 Task: In the sheet Budget Analysis ToolFont size of heading  18 Font style of dataoswald 'Font size of data '9 Alignment of headline & dataAlign center.   Fill color in heading, Red Font color of dataIn the sheet   Apex Sales templetes   book
Action: Mouse moved to (30, 143)
Screenshot: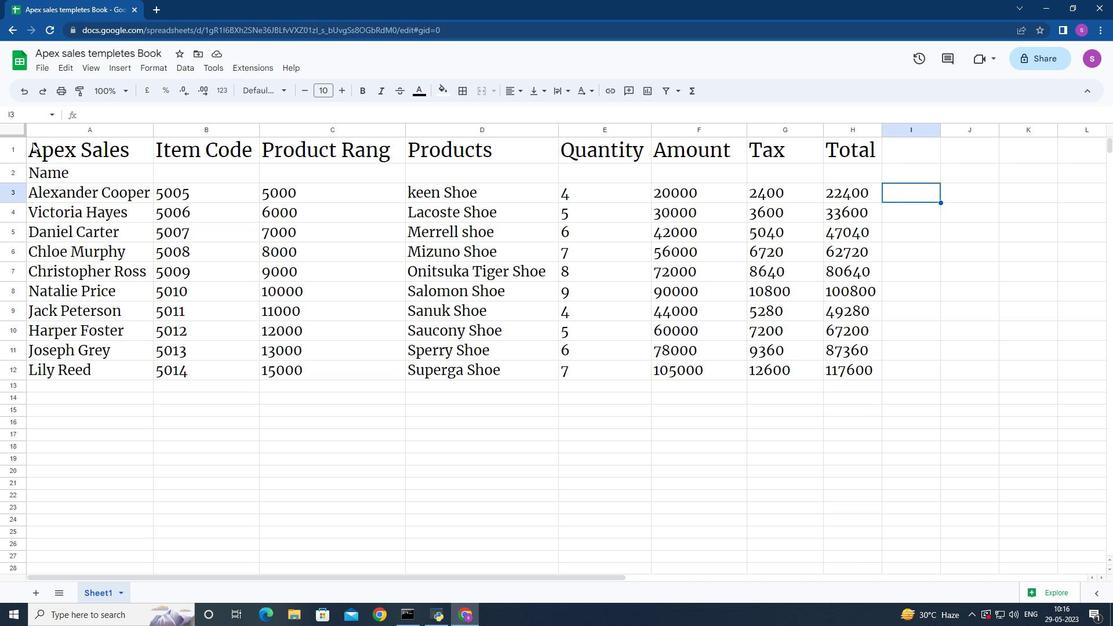 
Action: Mouse pressed left at (30, 143)
Screenshot: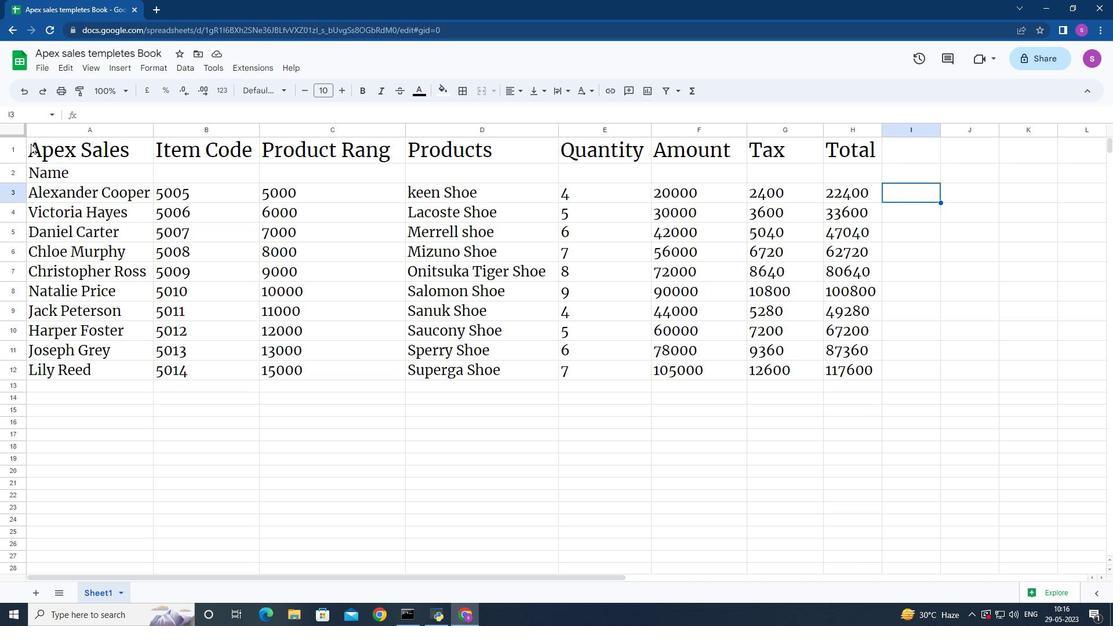 
Action: Mouse moved to (300, 91)
Screenshot: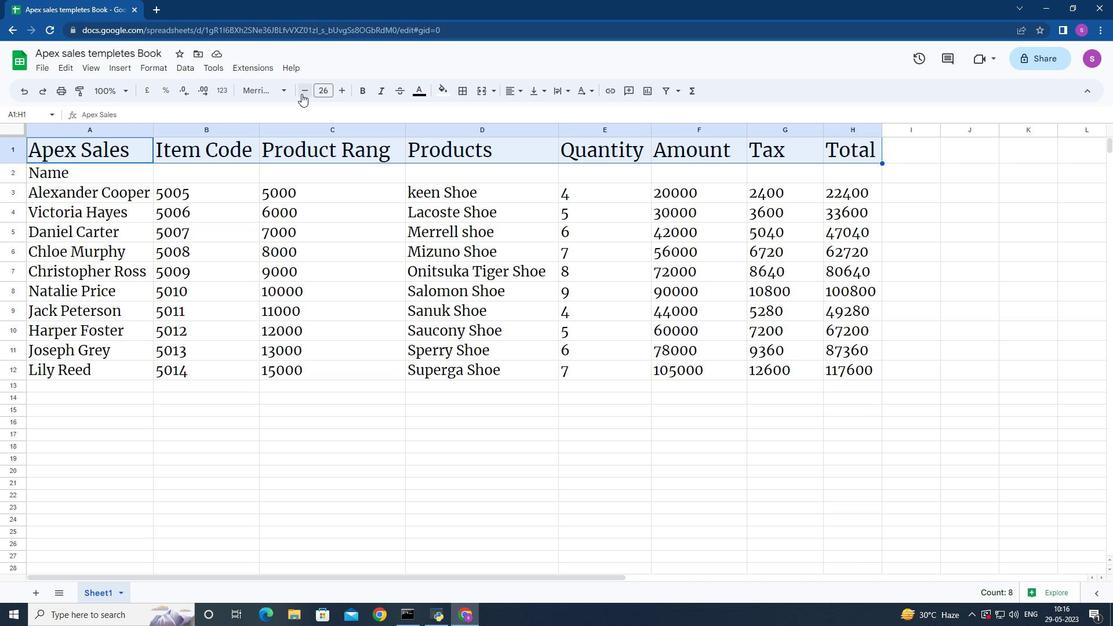 
Action: Mouse pressed left at (300, 91)
Screenshot: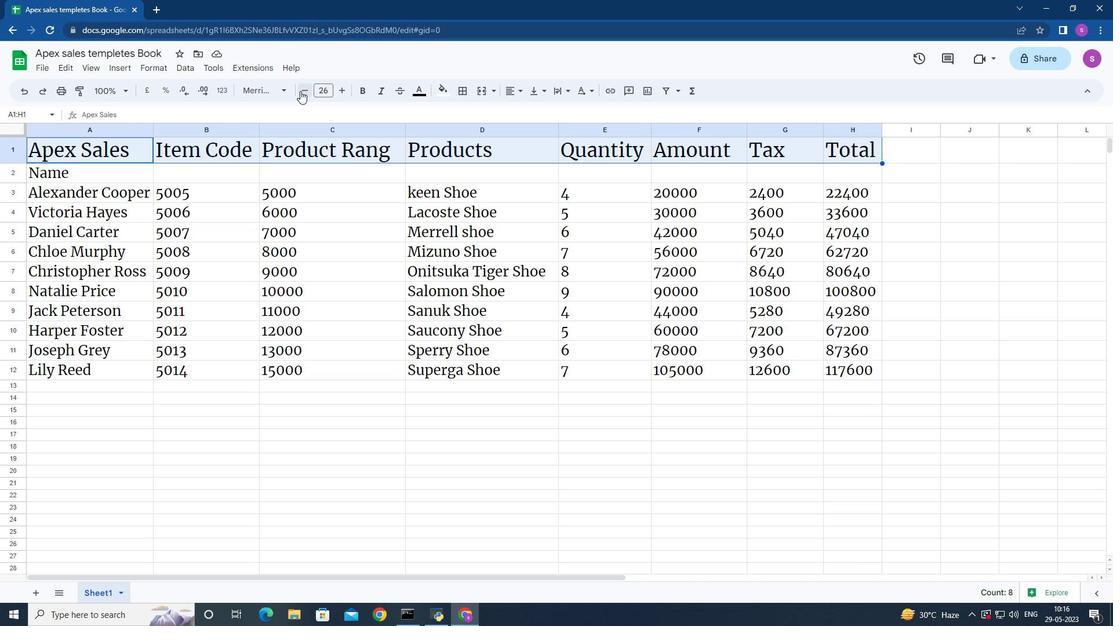 
Action: Mouse pressed left at (300, 91)
Screenshot: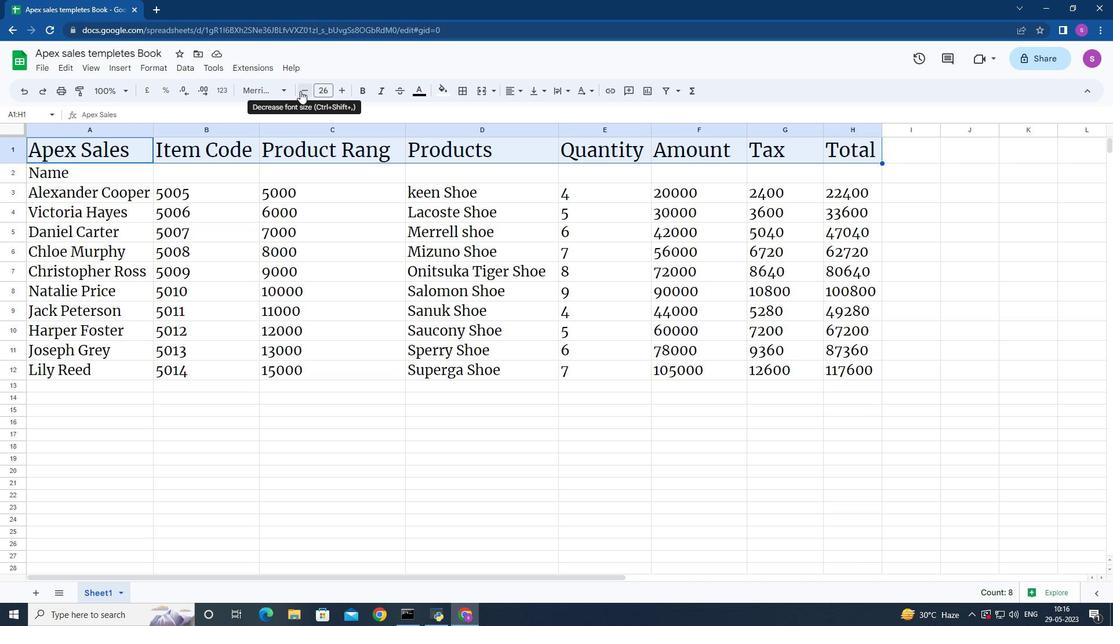 
Action: Mouse moved to (301, 91)
Screenshot: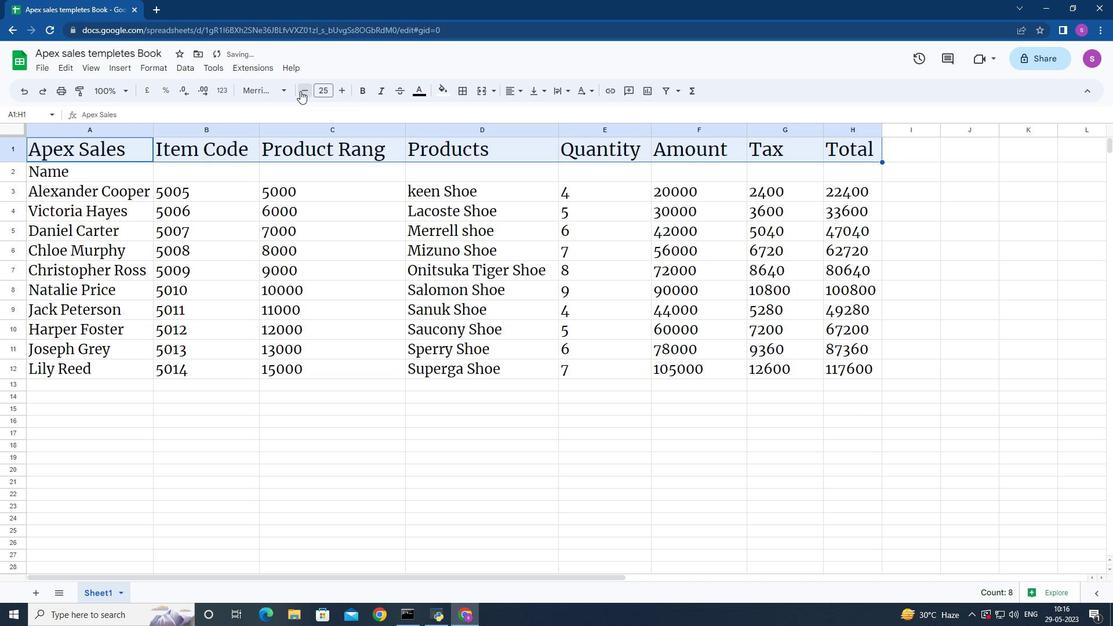 
Action: Mouse pressed left at (301, 91)
Screenshot: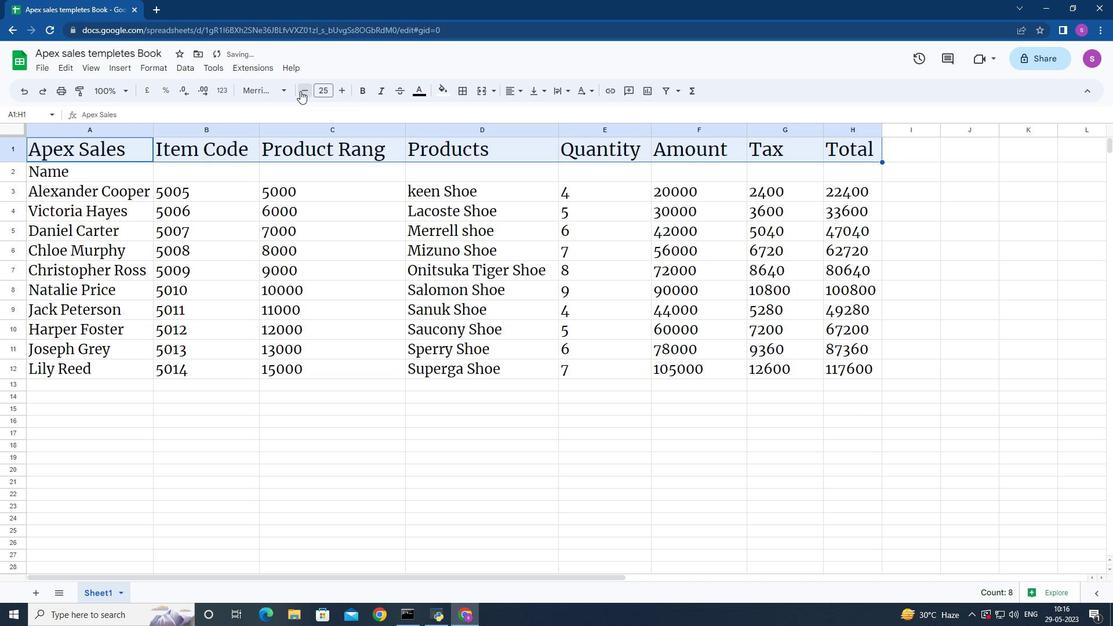 
Action: Mouse pressed left at (301, 91)
Screenshot: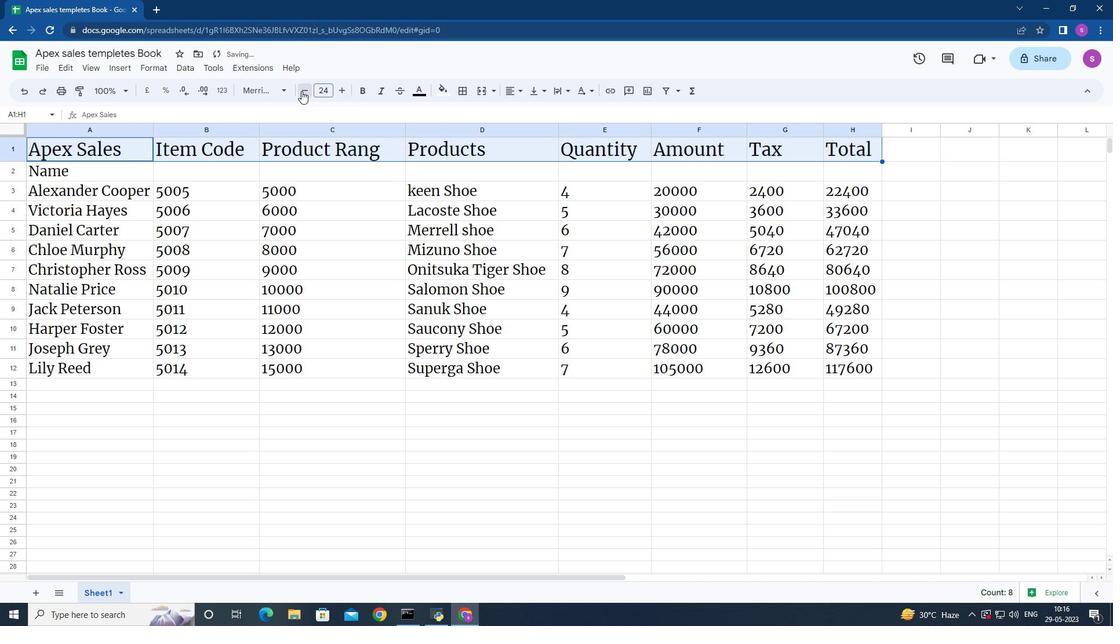 
Action: Mouse pressed left at (301, 91)
Screenshot: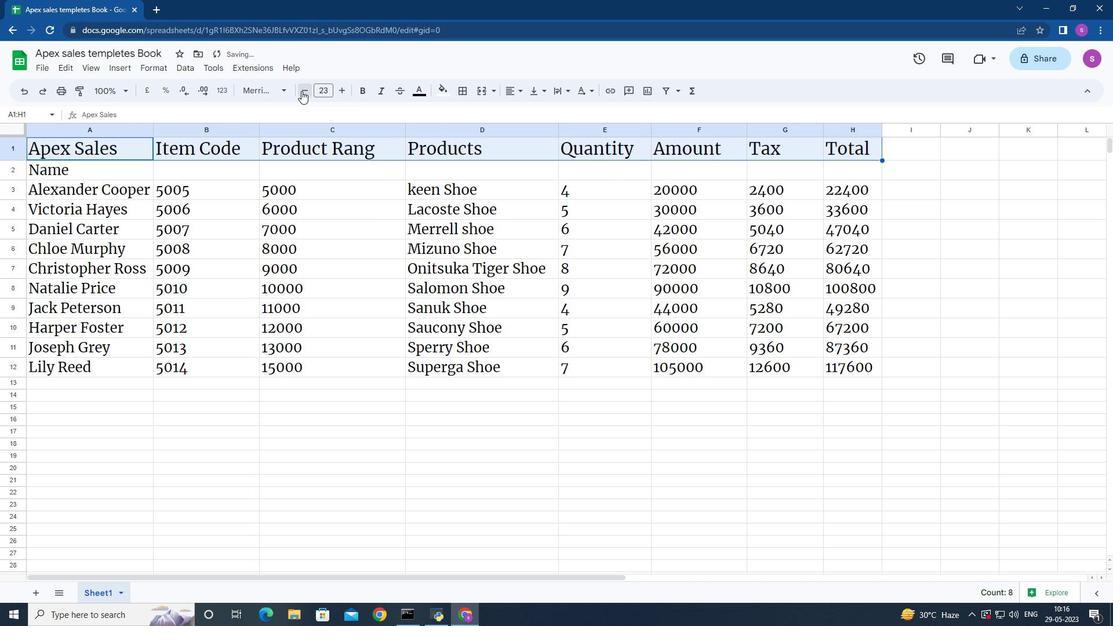 
Action: Mouse pressed left at (301, 91)
Screenshot: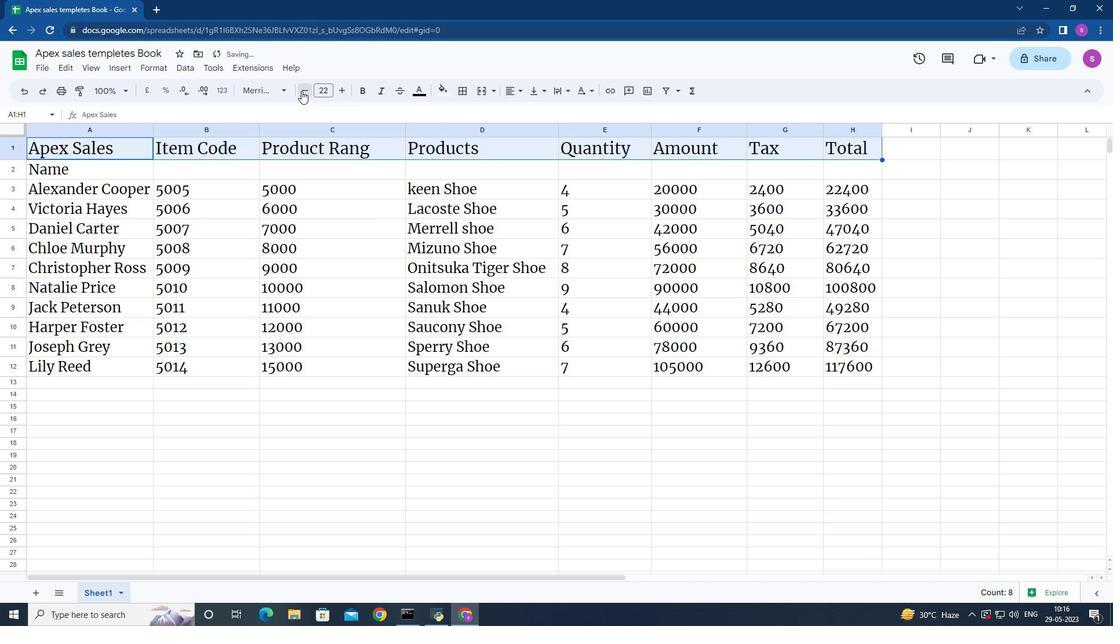 
Action: Mouse pressed left at (301, 91)
Screenshot: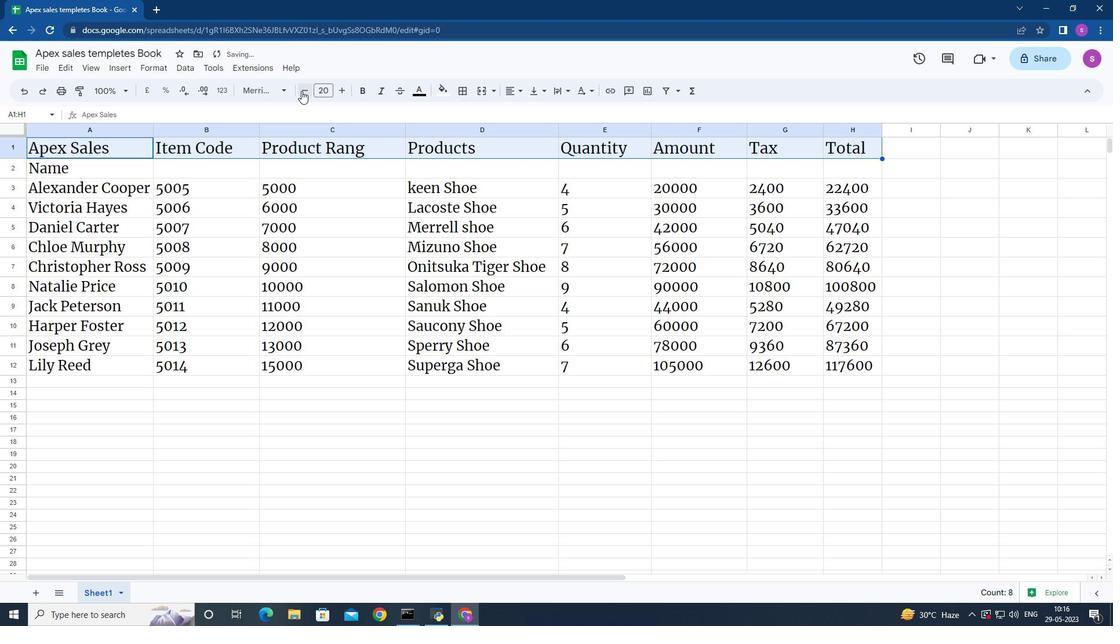 
Action: Mouse pressed left at (301, 91)
Screenshot: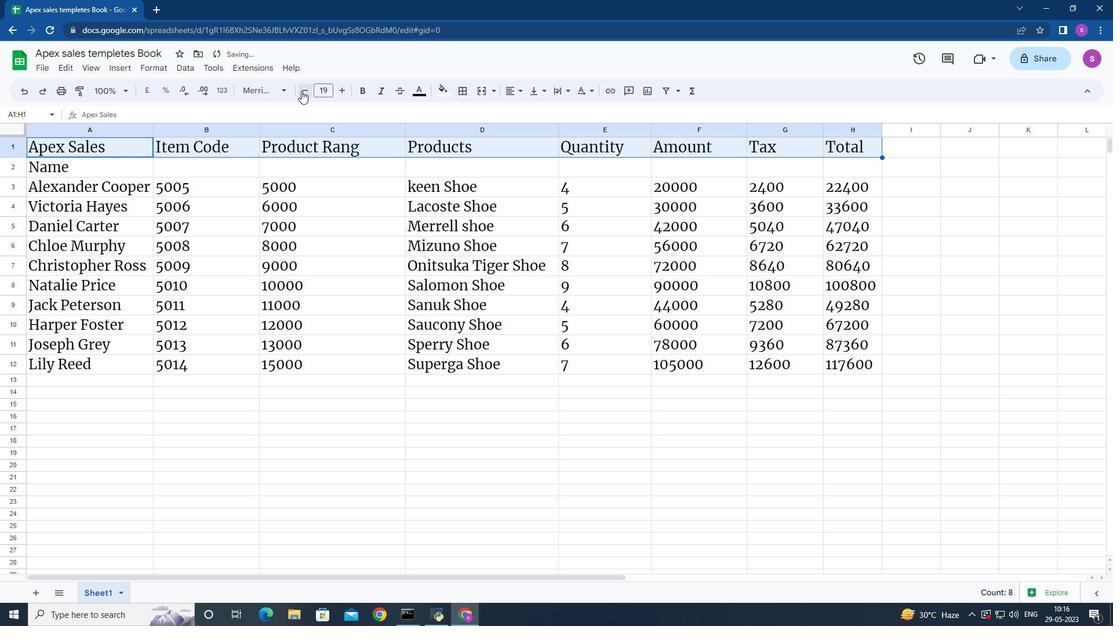 
Action: Mouse moved to (278, 91)
Screenshot: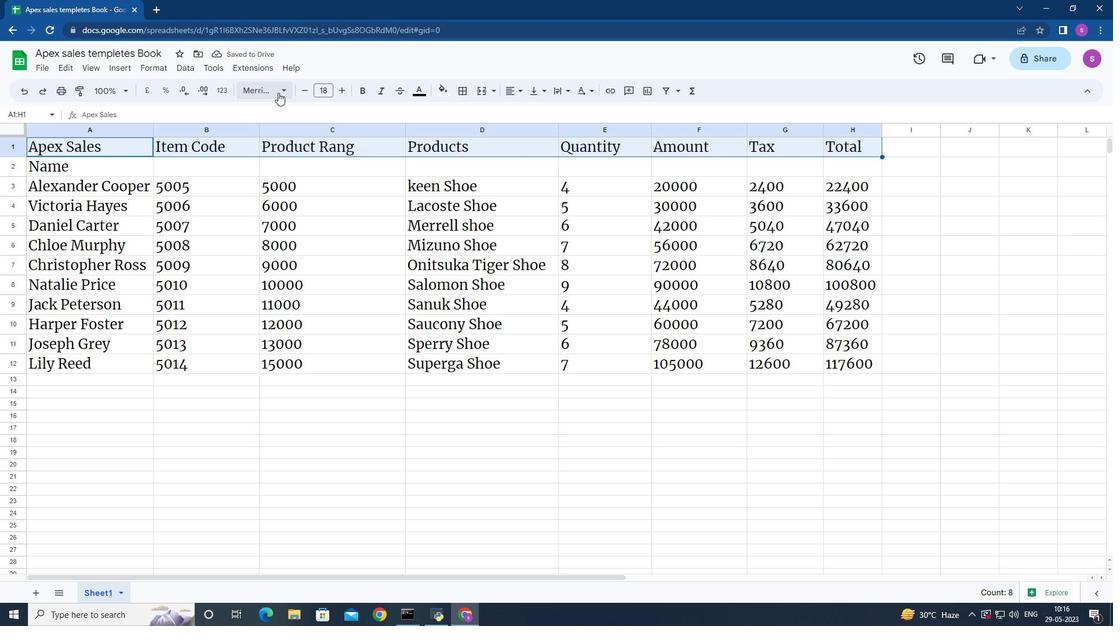 
Action: Mouse pressed left at (278, 91)
Screenshot: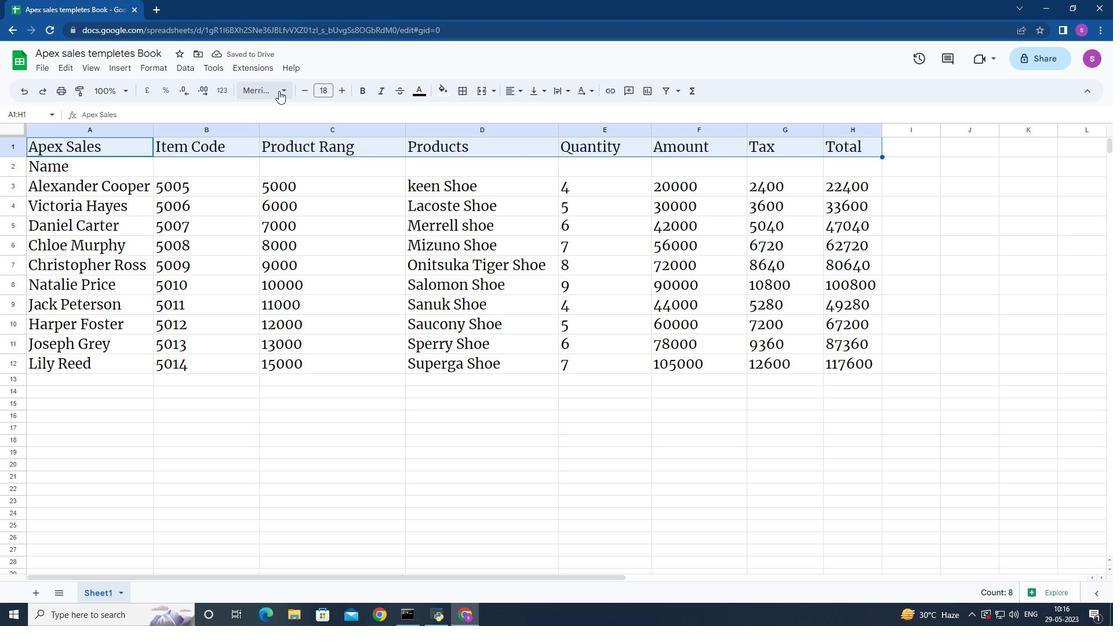 
Action: Mouse moved to (303, 223)
Screenshot: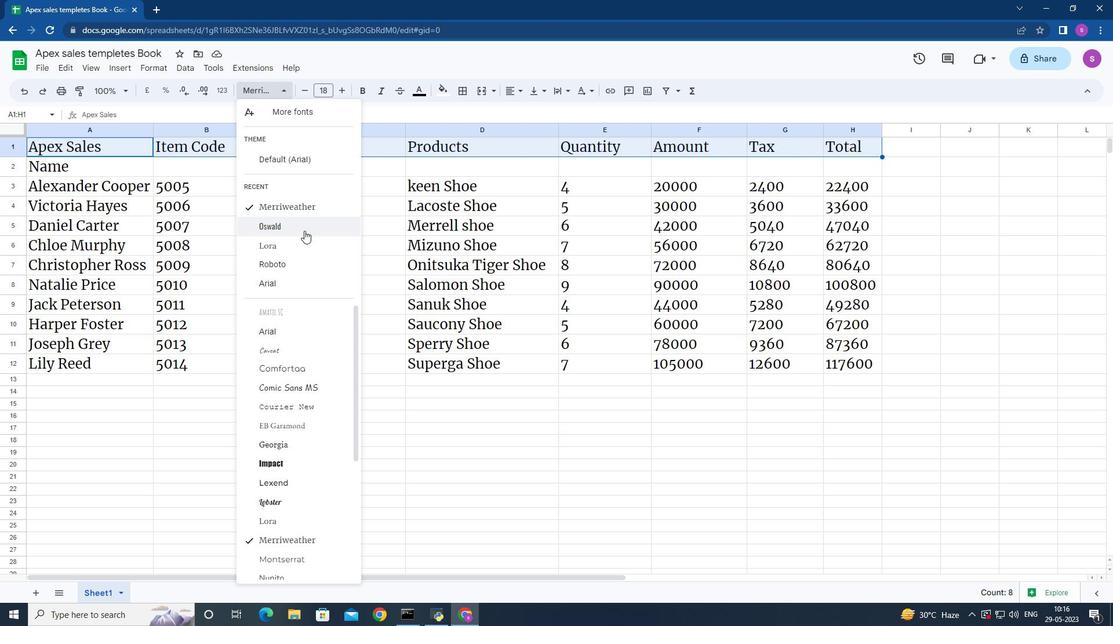 
Action: Mouse pressed left at (303, 223)
Screenshot: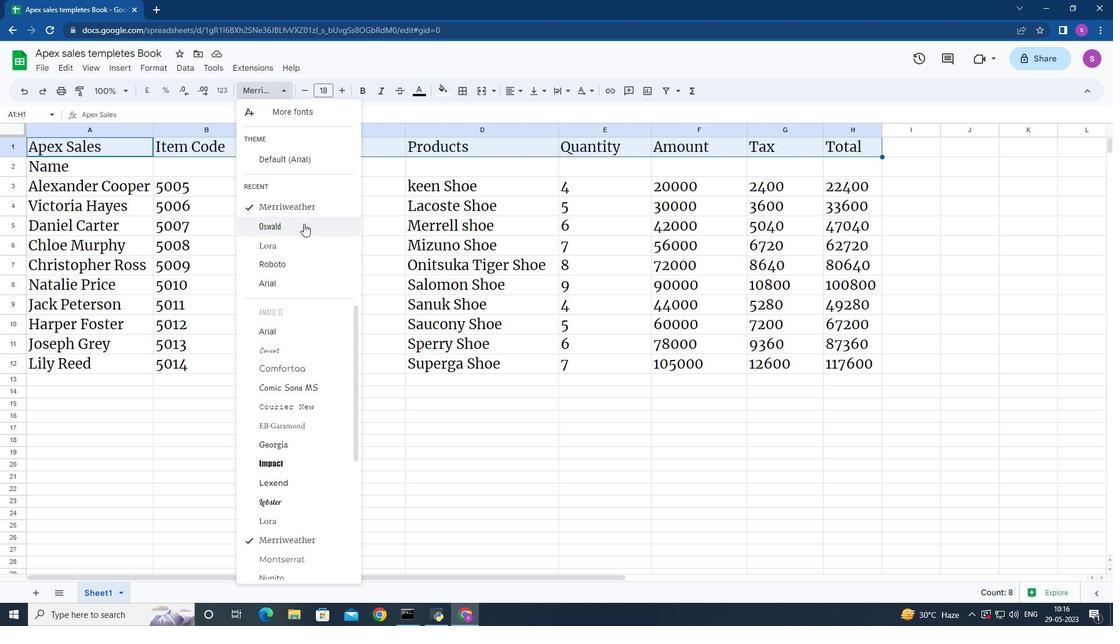 
Action: Mouse moved to (38, 162)
Screenshot: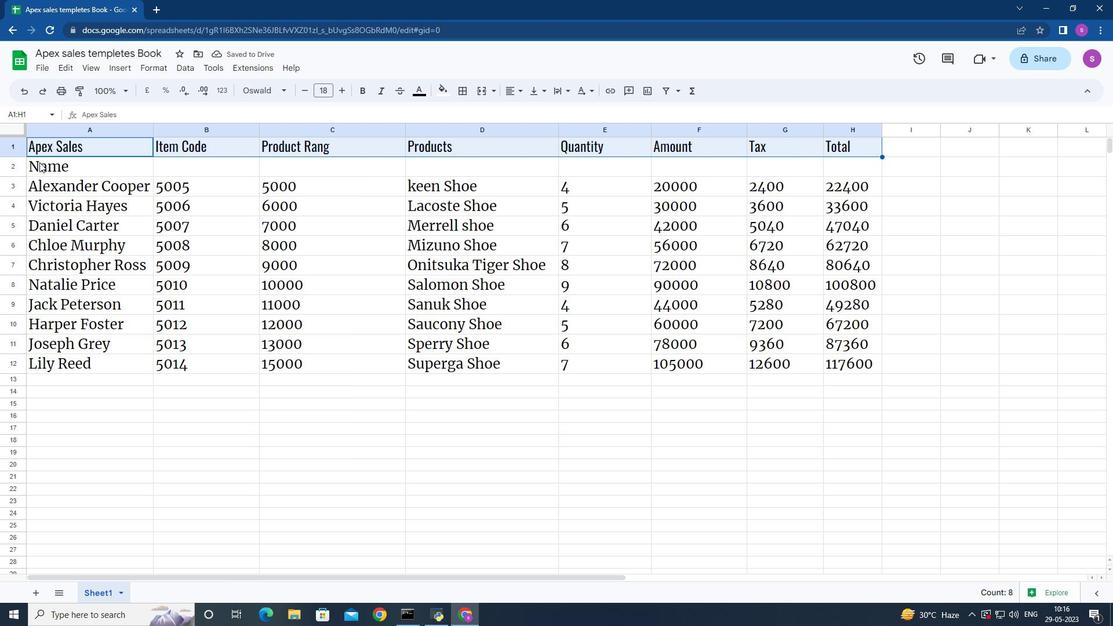 
Action: Mouse pressed left at (38, 162)
Screenshot: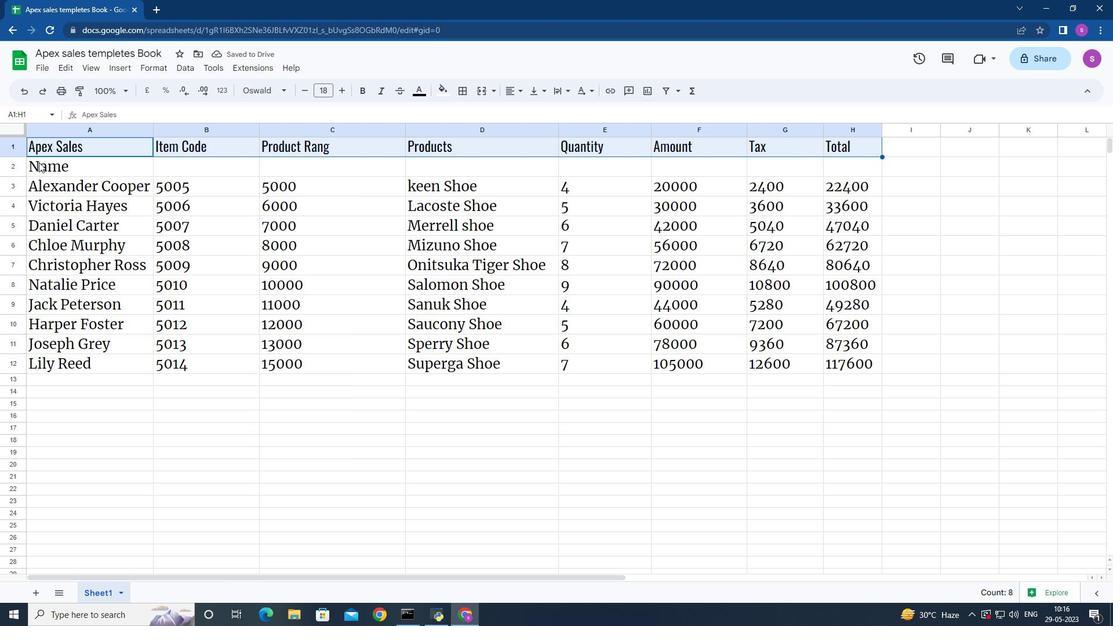 
Action: Mouse pressed left at (38, 162)
Screenshot: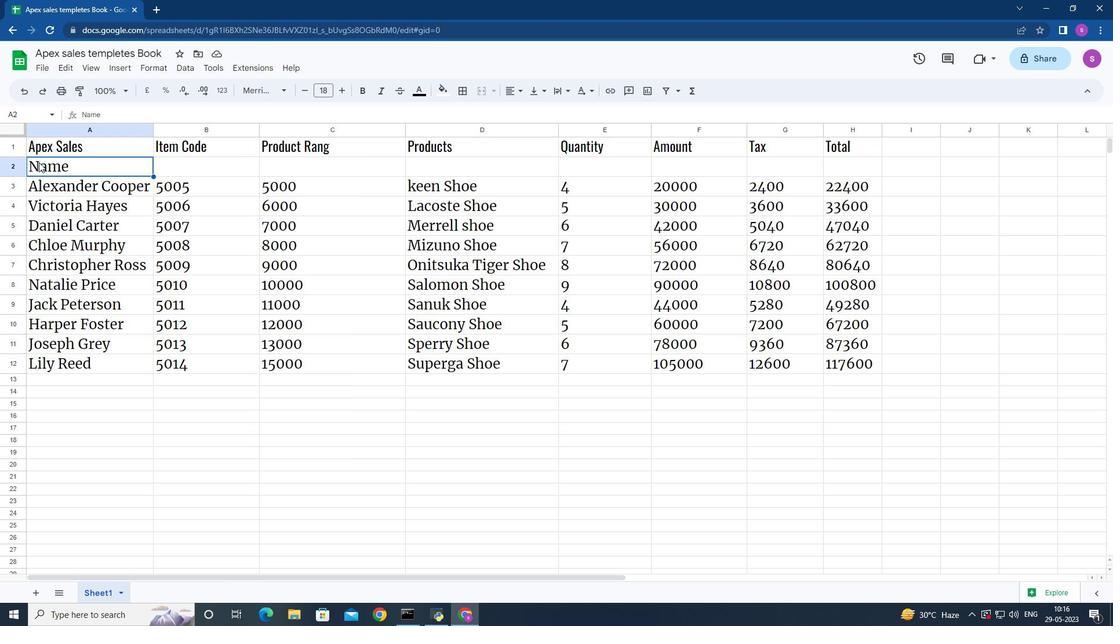 
Action: Mouse moved to (303, 91)
Screenshot: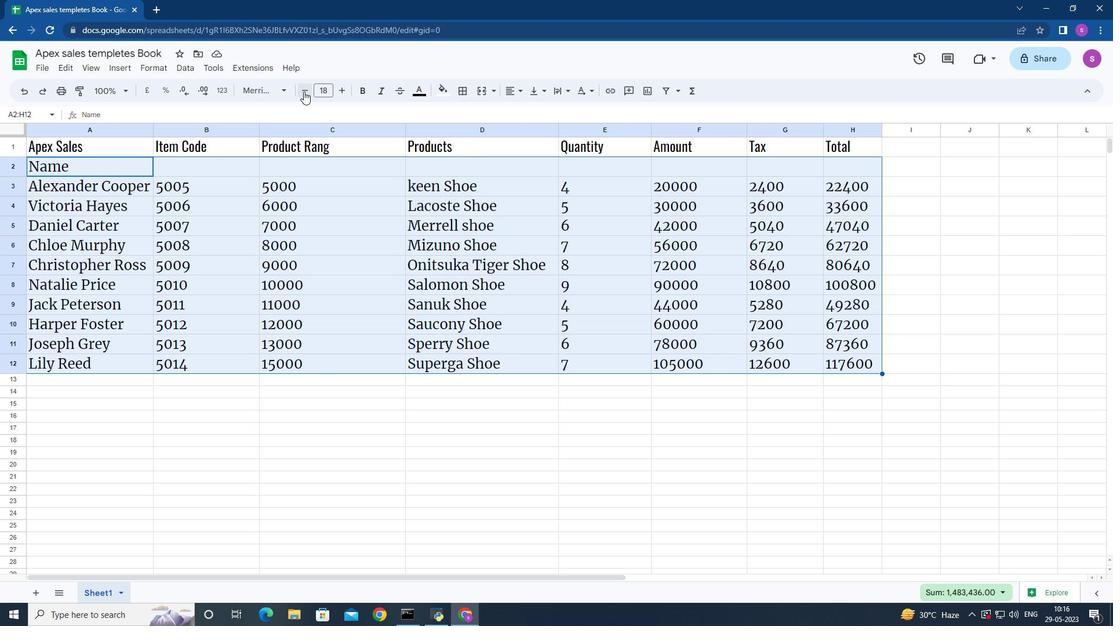
Action: Mouse pressed left at (303, 91)
Screenshot: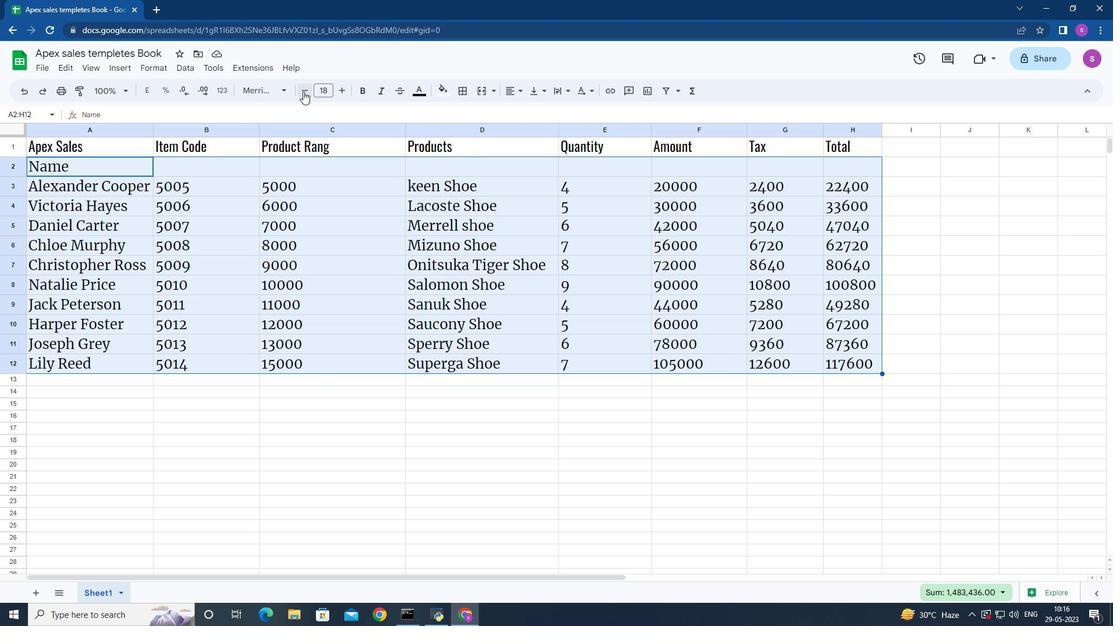 
Action: Mouse pressed left at (303, 91)
Screenshot: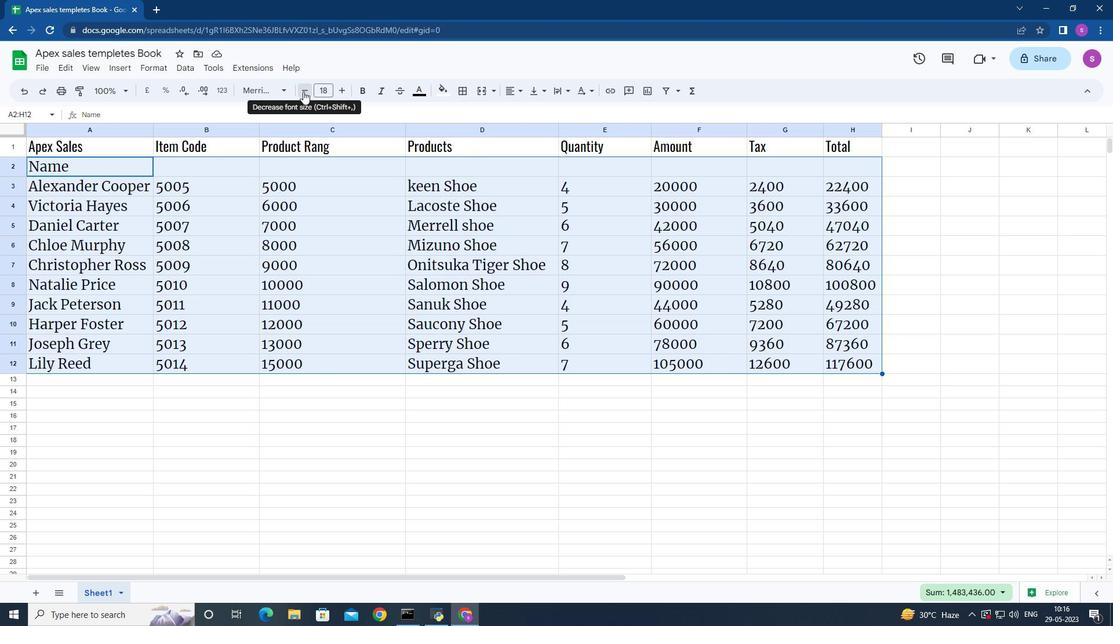 
Action: Mouse pressed left at (303, 91)
Screenshot: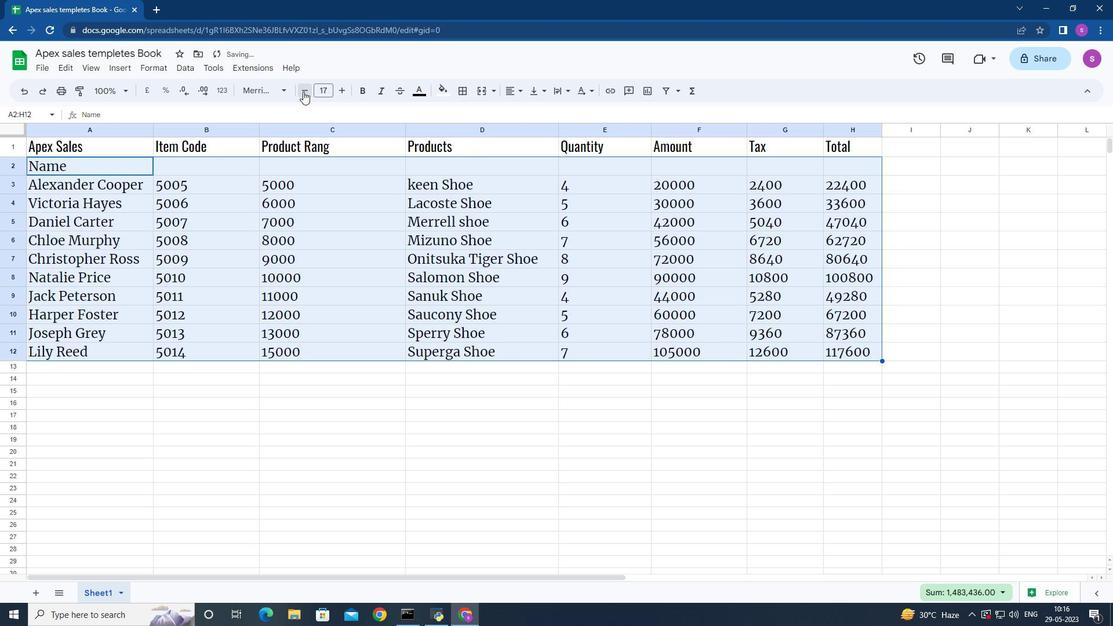 
Action: Mouse pressed left at (303, 91)
Screenshot: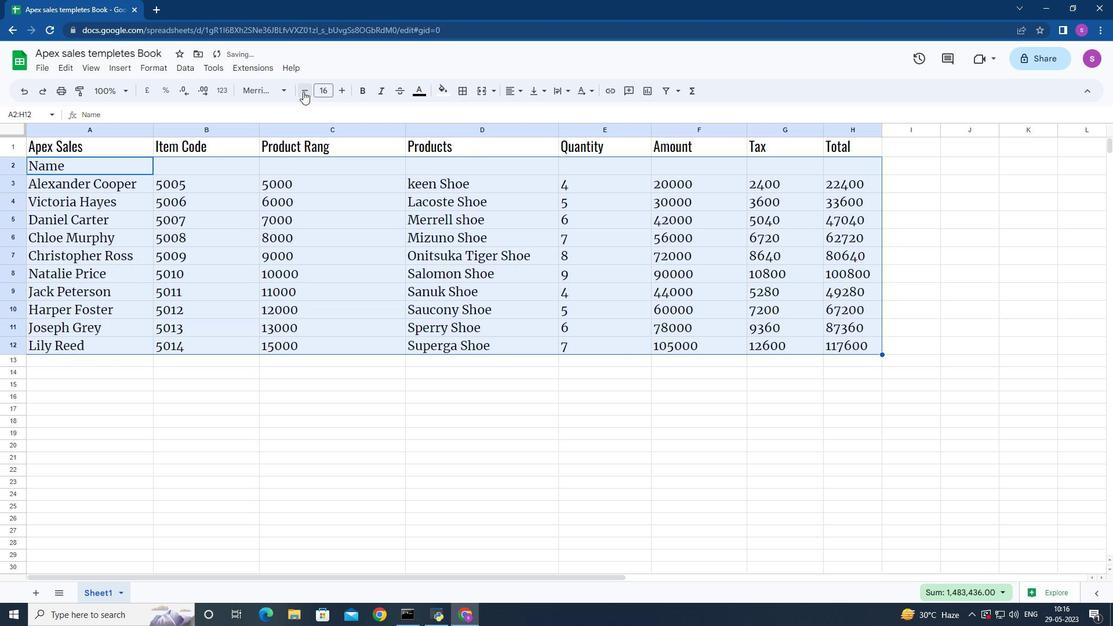 
Action: Mouse pressed left at (303, 91)
Screenshot: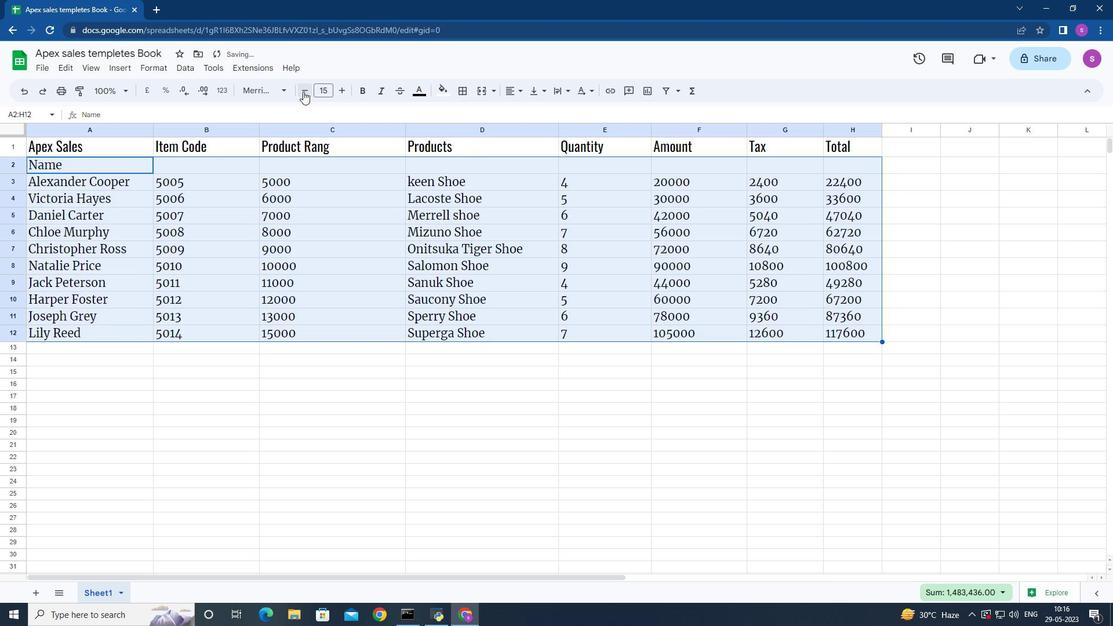 
Action: Mouse pressed left at (303, 91)
Screenshot: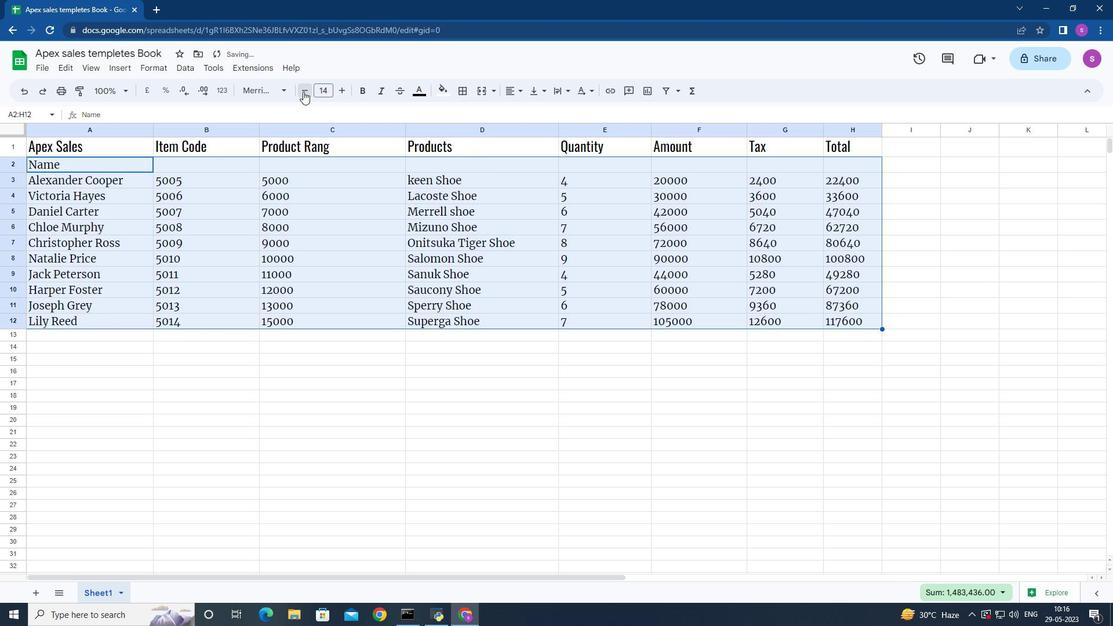 
Action: Mouse pressed left at (303, 91)
Screenshot: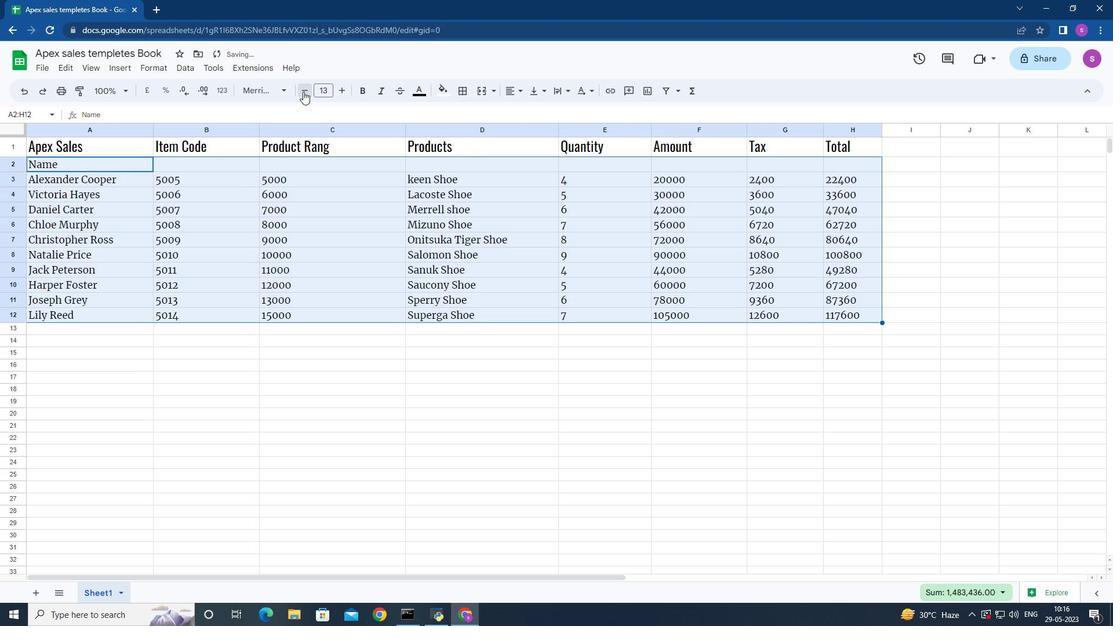 
Action: Mouse pressed left at (303, 91)
Screenshot: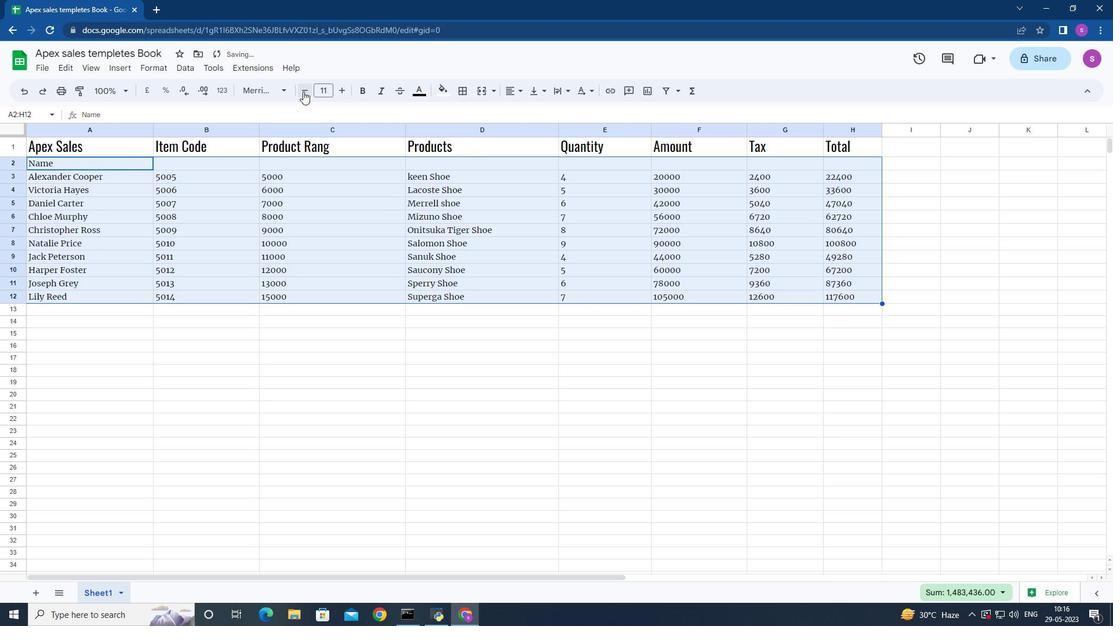 
Action: Mouse pressed left at (303, 91)
Screenshot: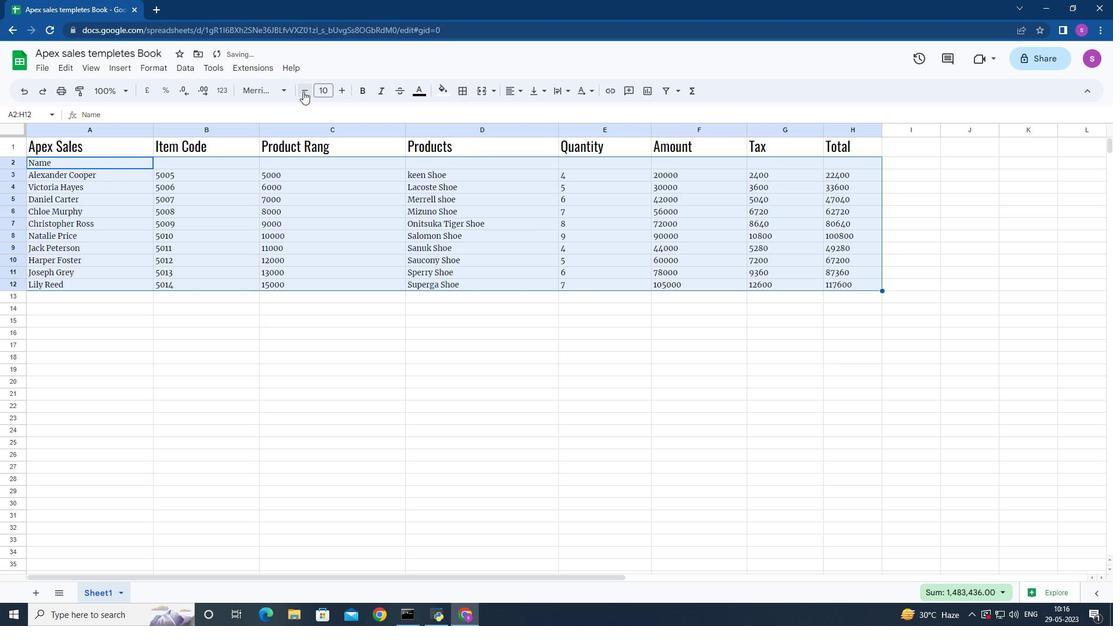 
Action: Mouse moved to (513, 94)
Screenshot: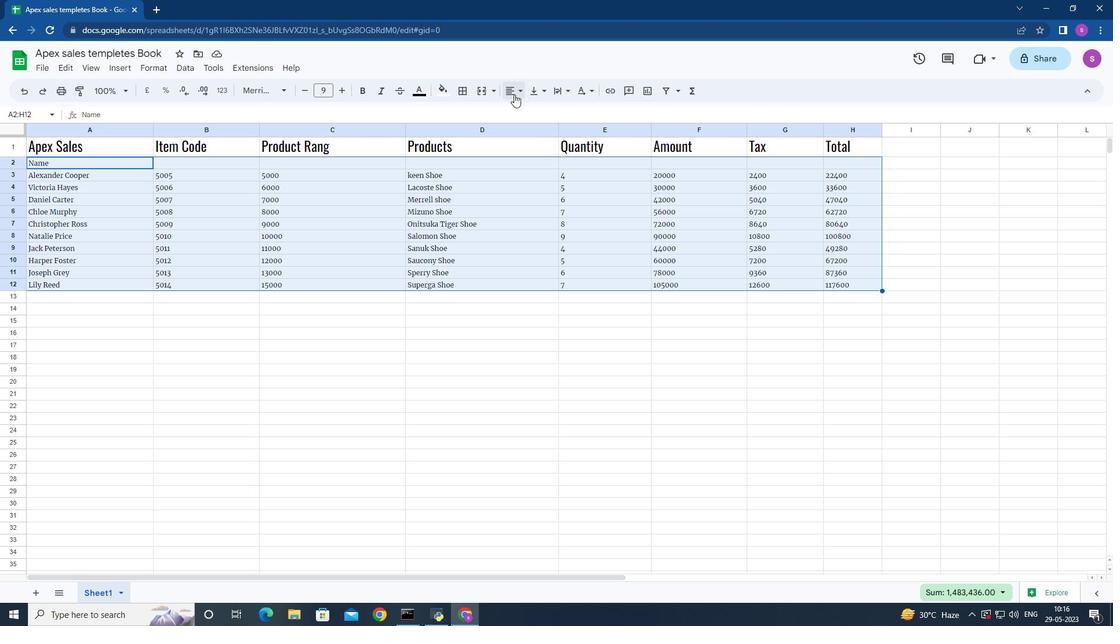 
Action: Mouse pressed left at (513, 94)
Screenshot: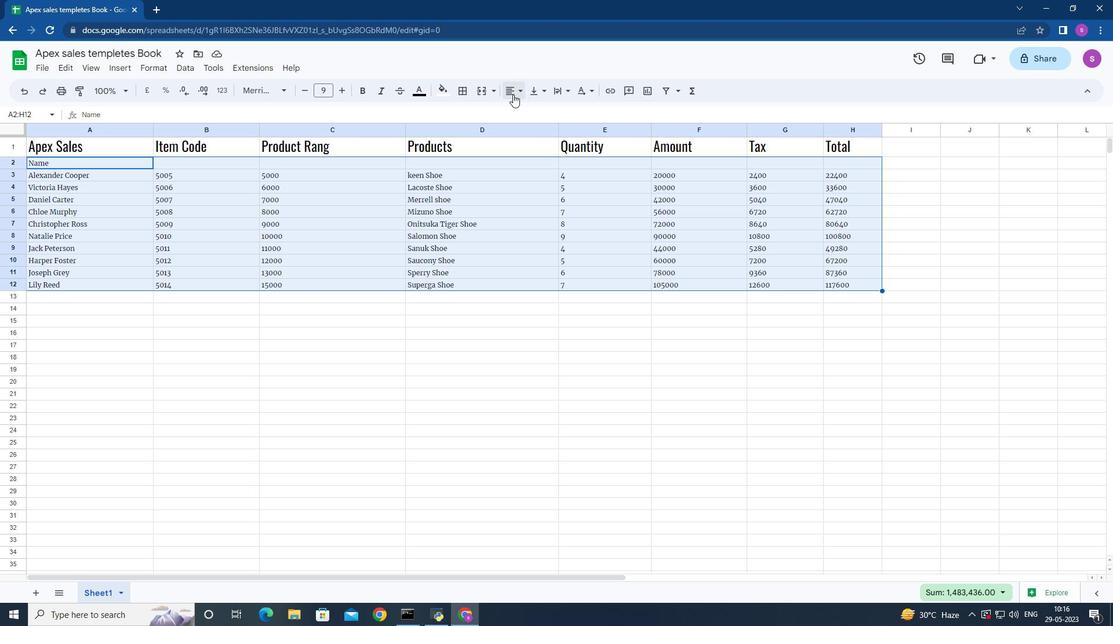 
Action: Mouse moved to (530, 113)
Screenshot: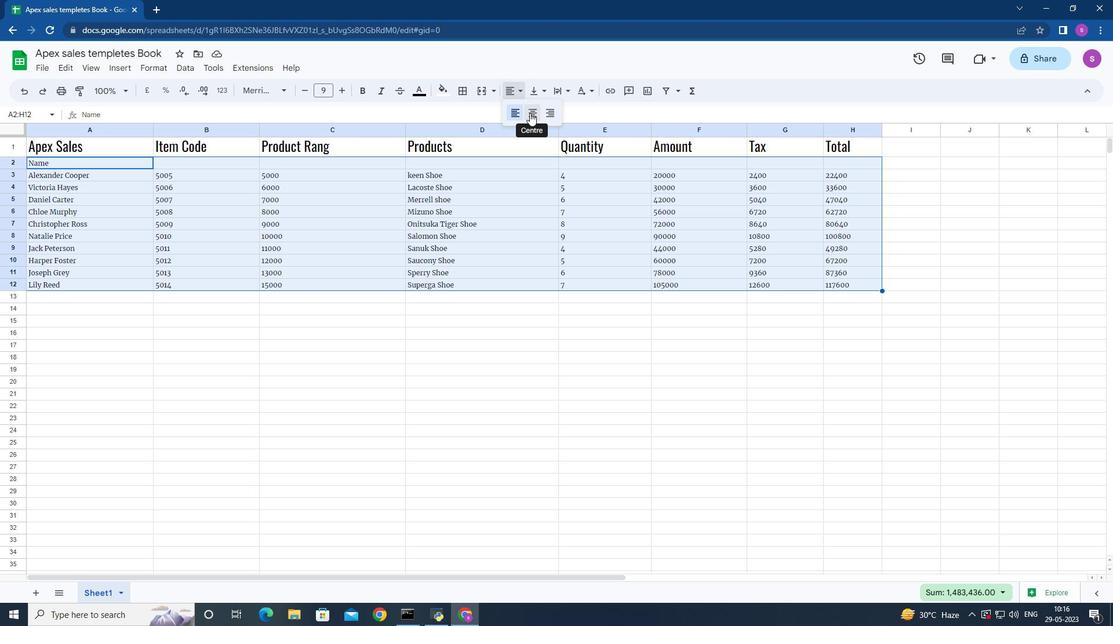 
Action: Mouse pressed left at (530, 113)
Screenshot: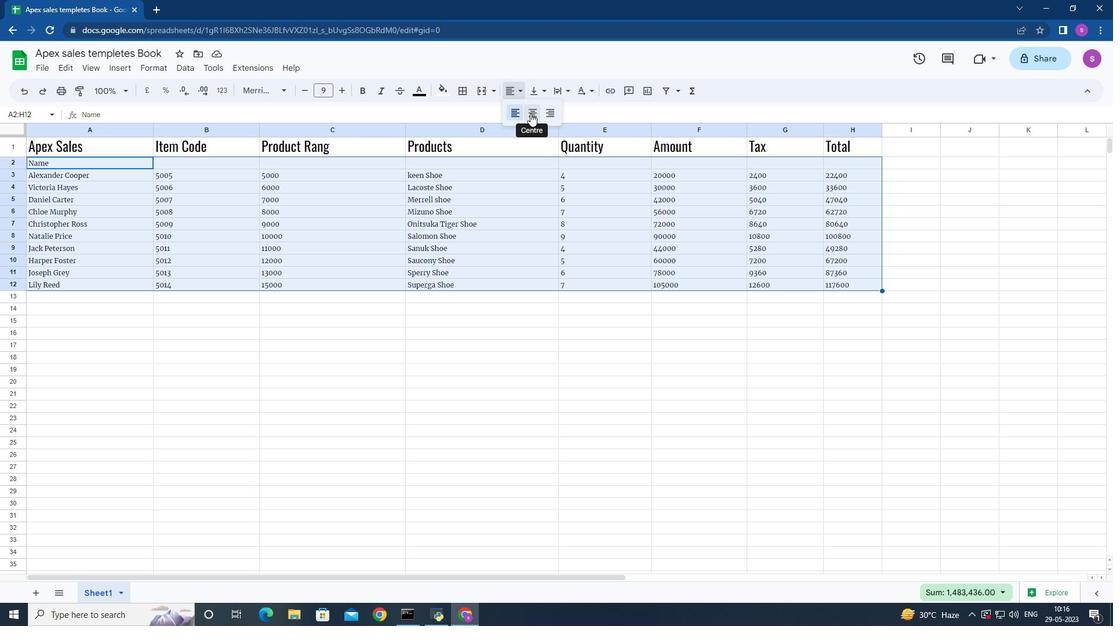 
Action: Mouse moved to (34, 143)
Screenshot: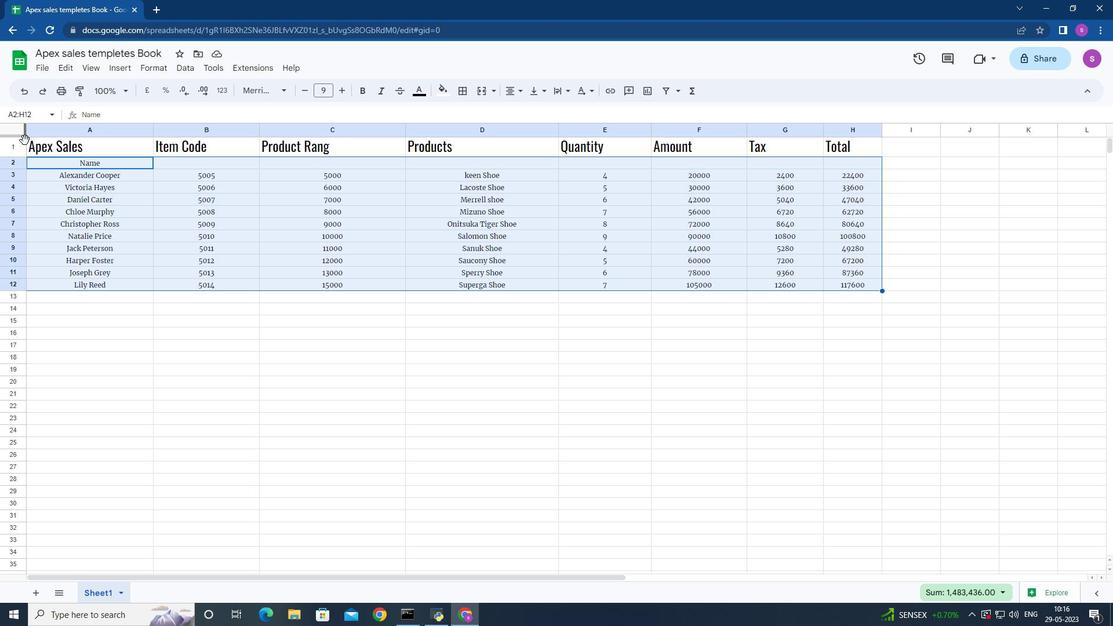 
Action: Mouse pressed left at (34, 143)
Screenshot: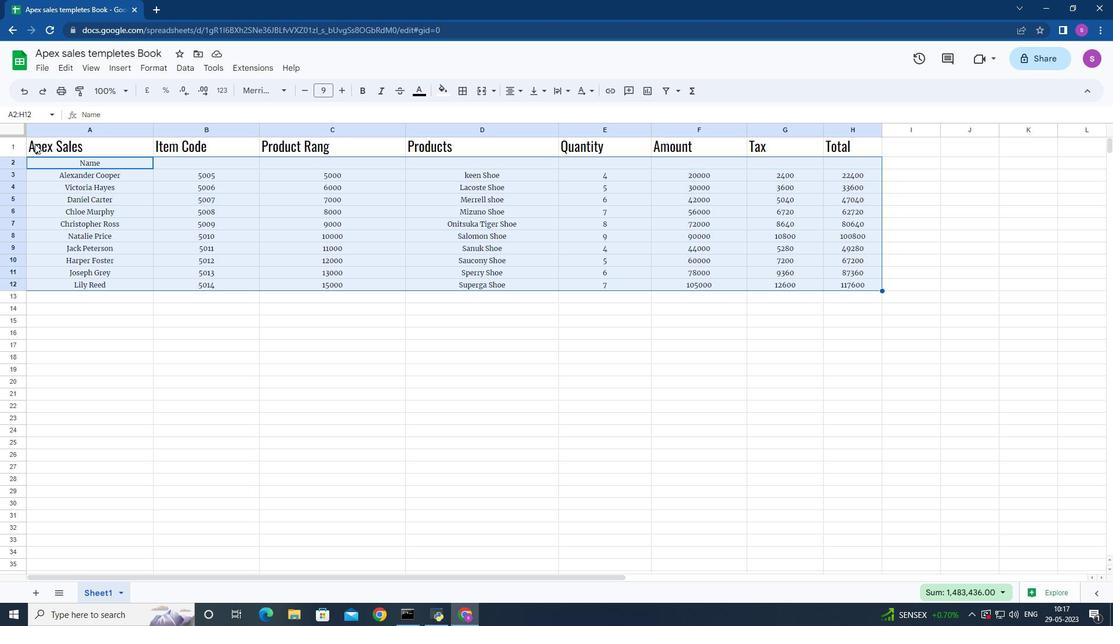 
Action: Mouse moved to (518, 88)
Screenshot: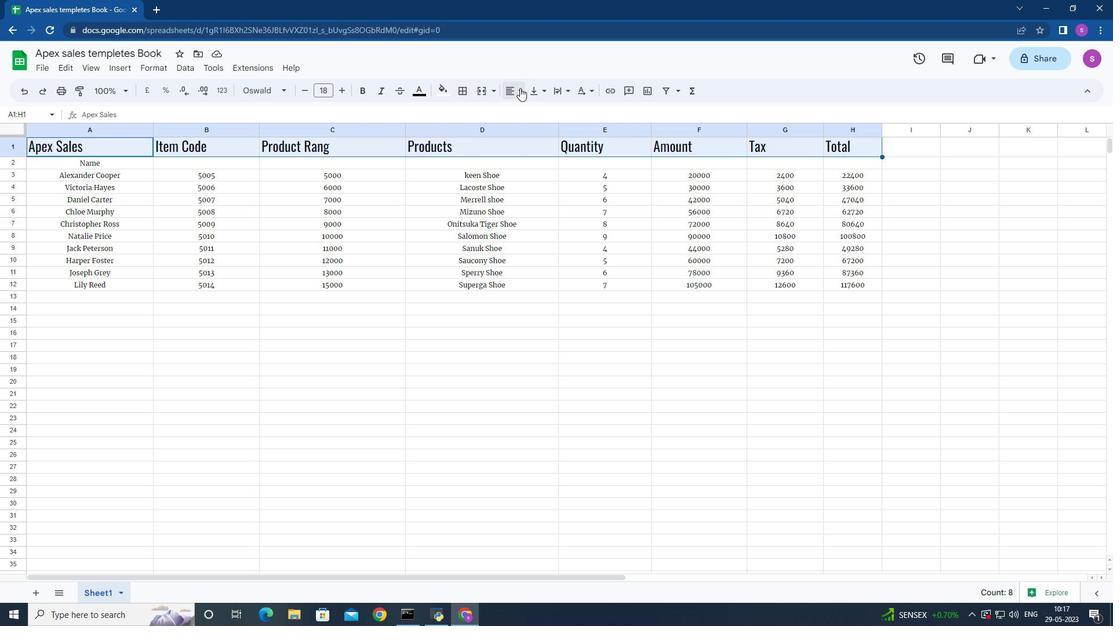
Action: Mouse pressed left at (518, 88)
Screenshot: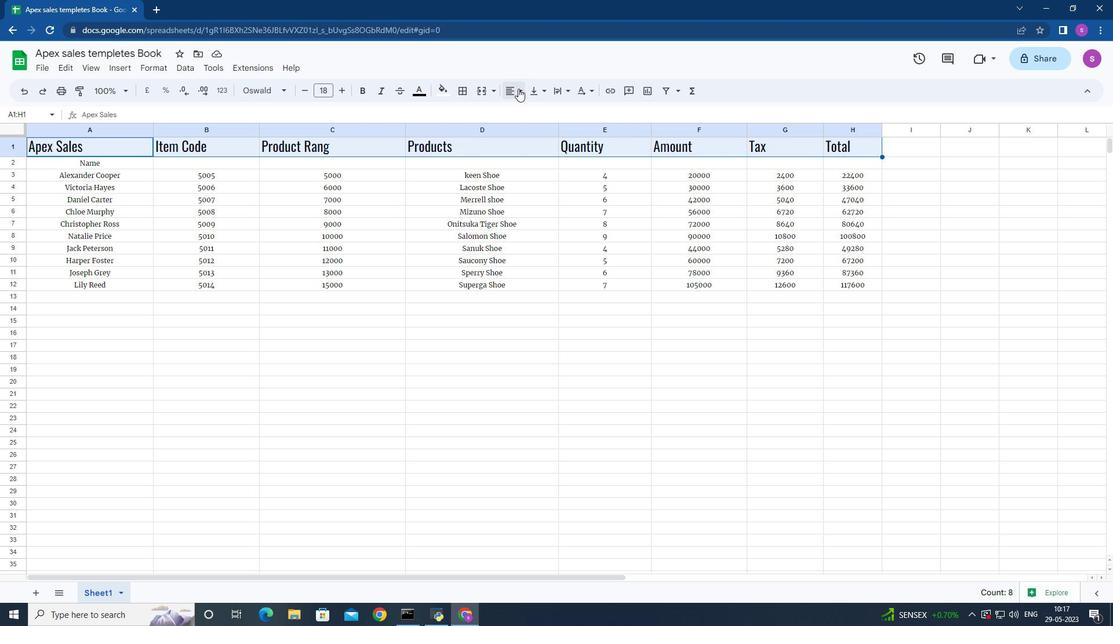 
Action: Mouse moved to (533, 111)
Screenshot: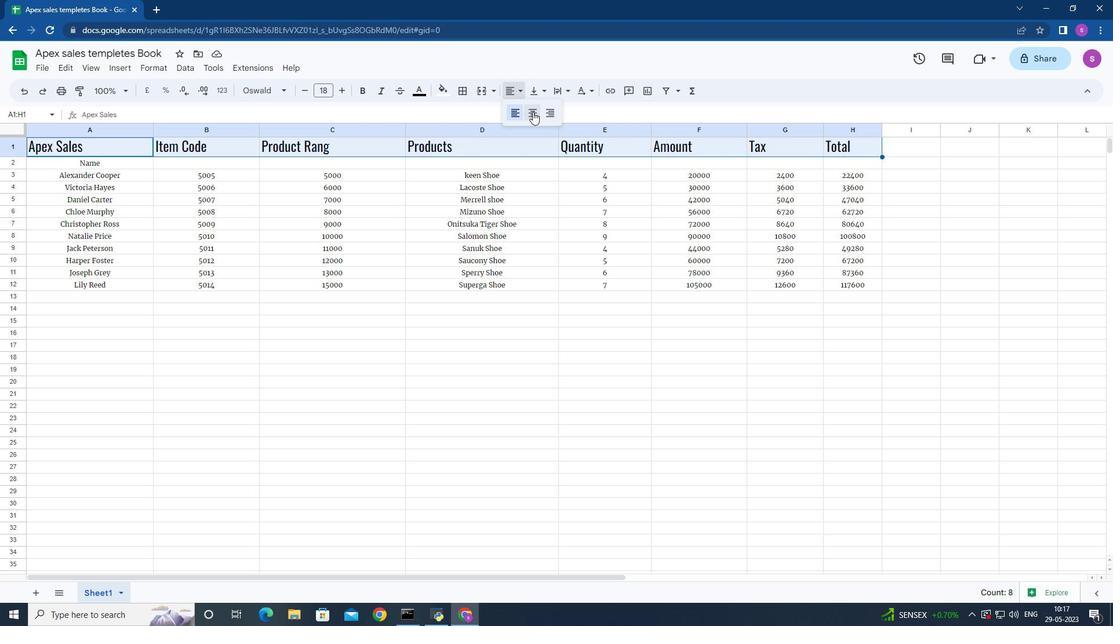 
Action: Mouse pressed left at (533, 111)
Screenshot: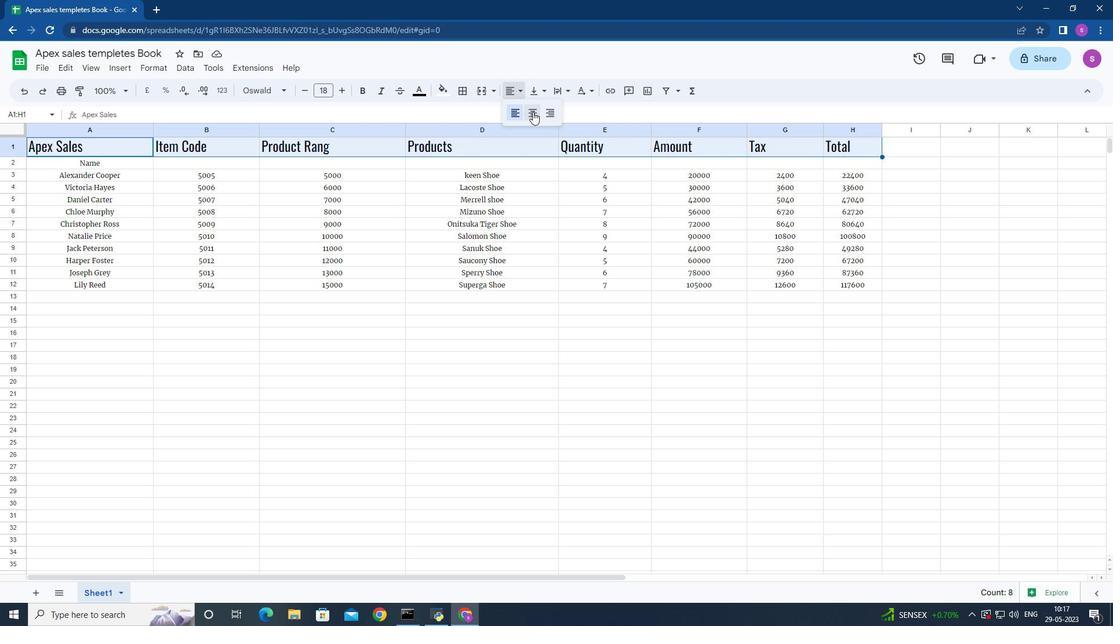 
Action: Mouse moved to (421, 92)
Screenshot: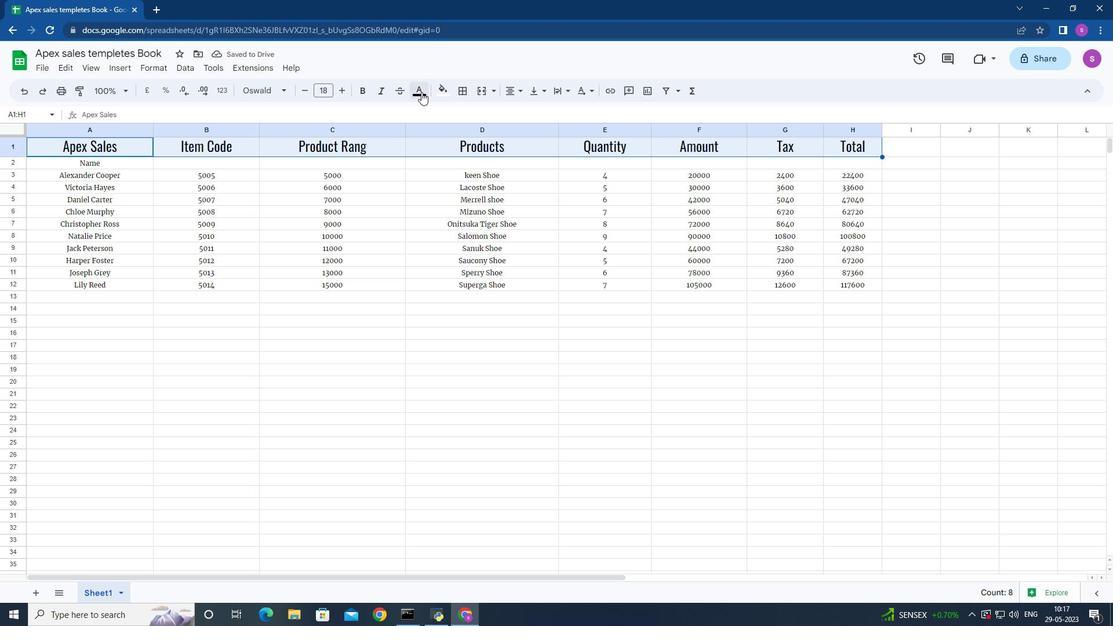 
Action: Mouse pressed left at (421, 92)
Screenshot: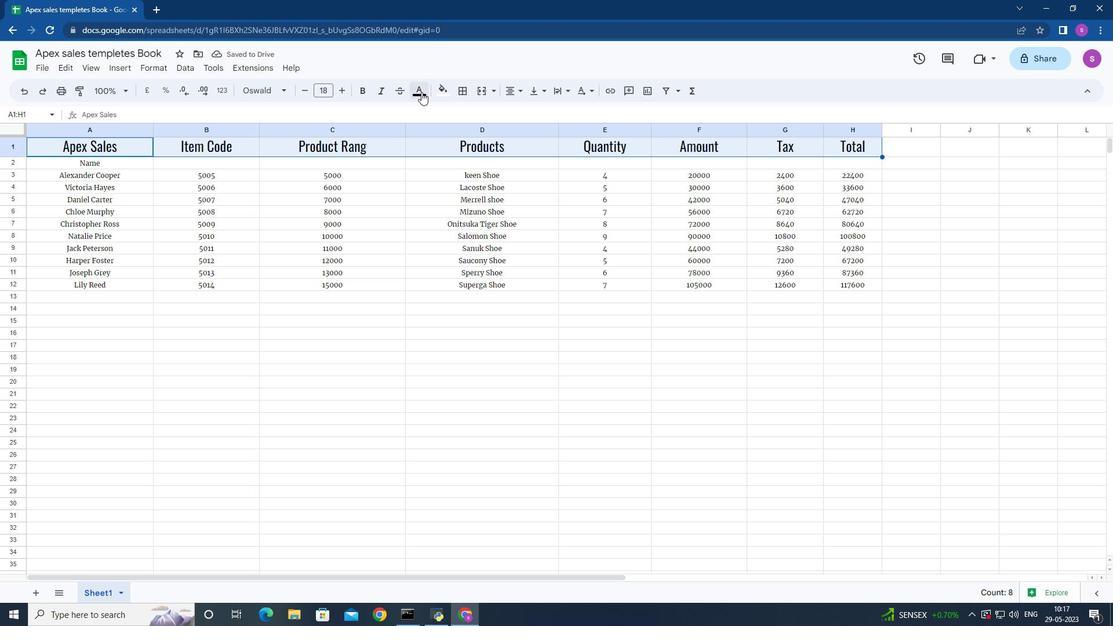 
Action: Mouse moved to (435, 143)
Screenshot: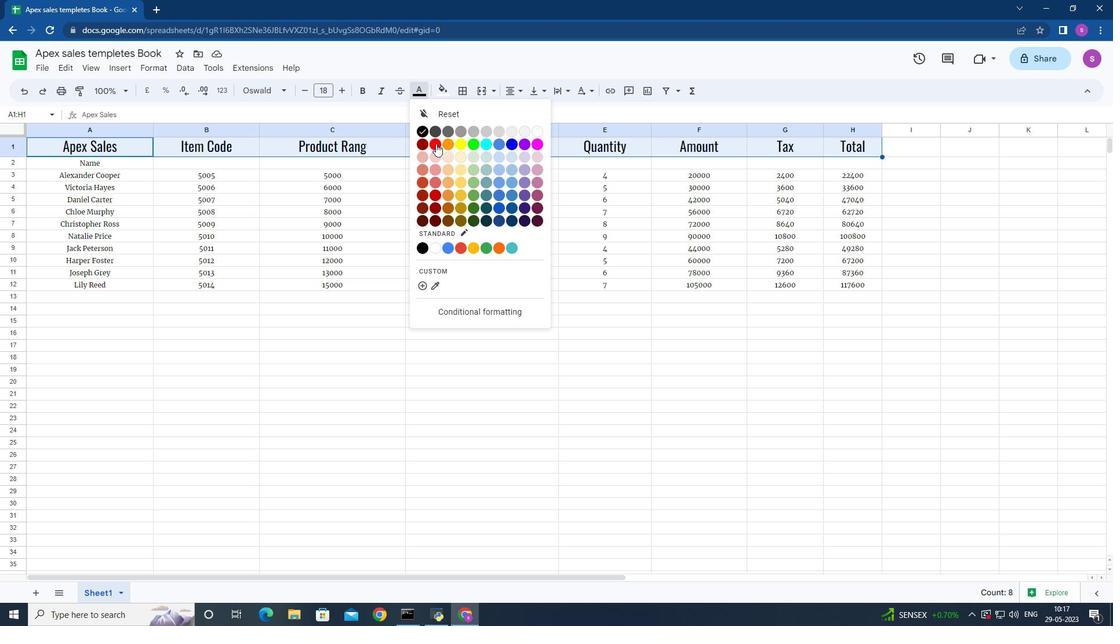 
Action: Mouse pressed left at (435, 143)
Screenshot: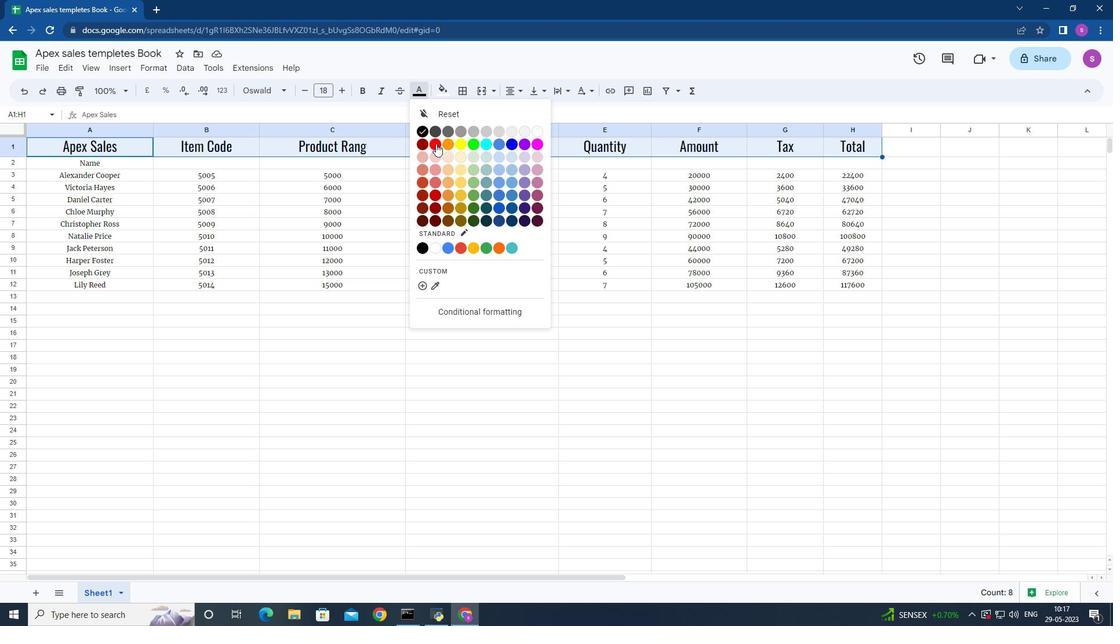 
Action: Mouse moved to (418, 92)
Screenshot: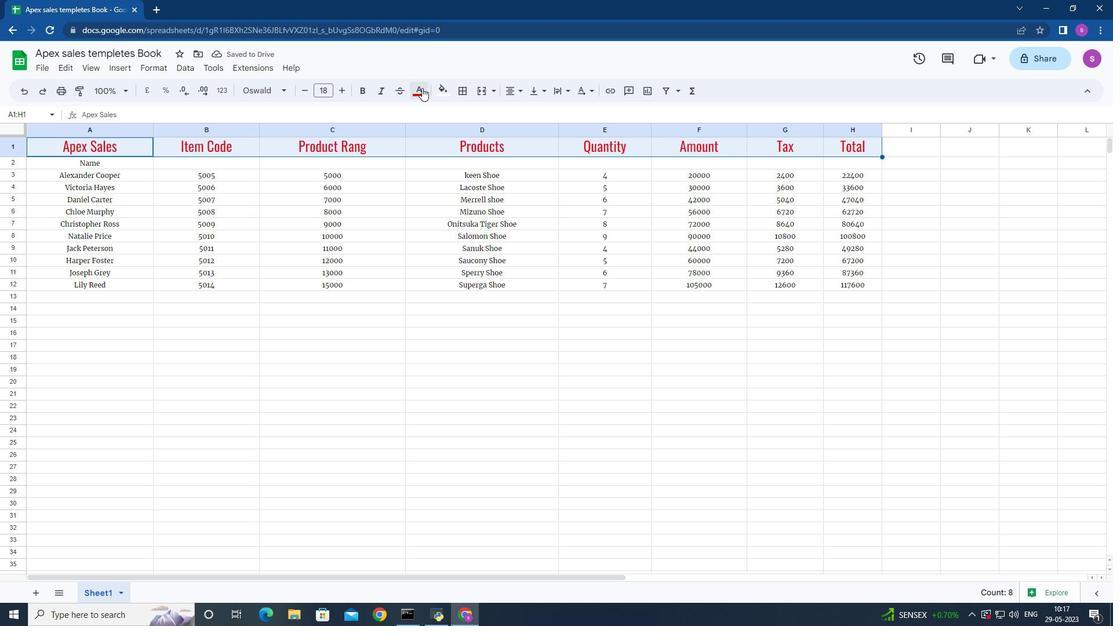 
Action: Mouse pressed left at (418, 92)
Screenshot: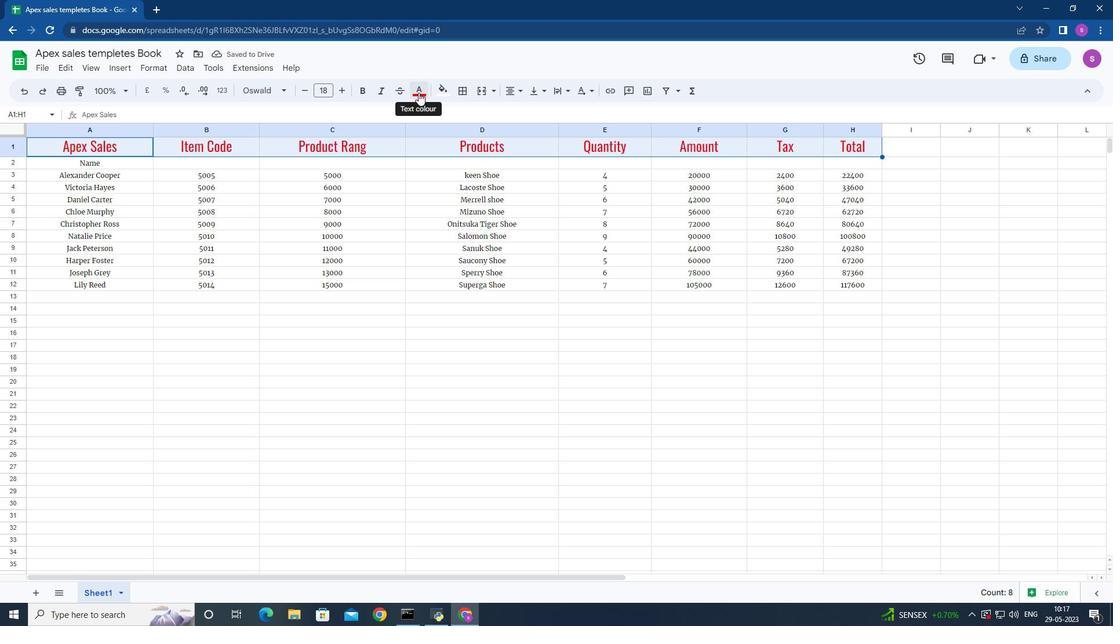 
Action: Mouse moved to (435, 194)
Screenshot: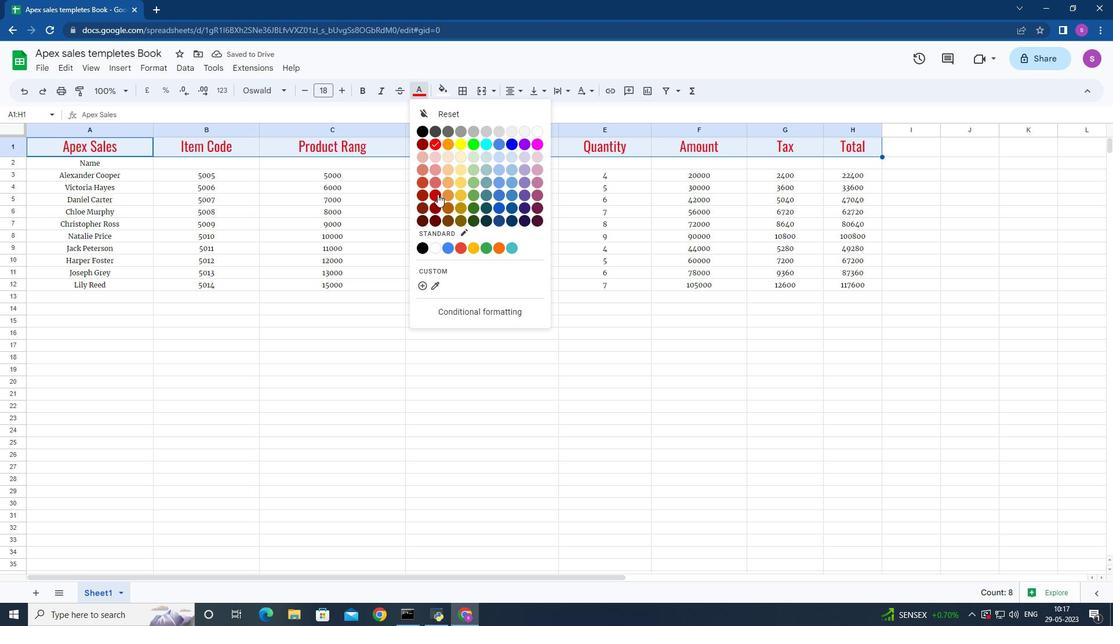 
Action: Mouse pressed left at (435, 194)
Screenshot: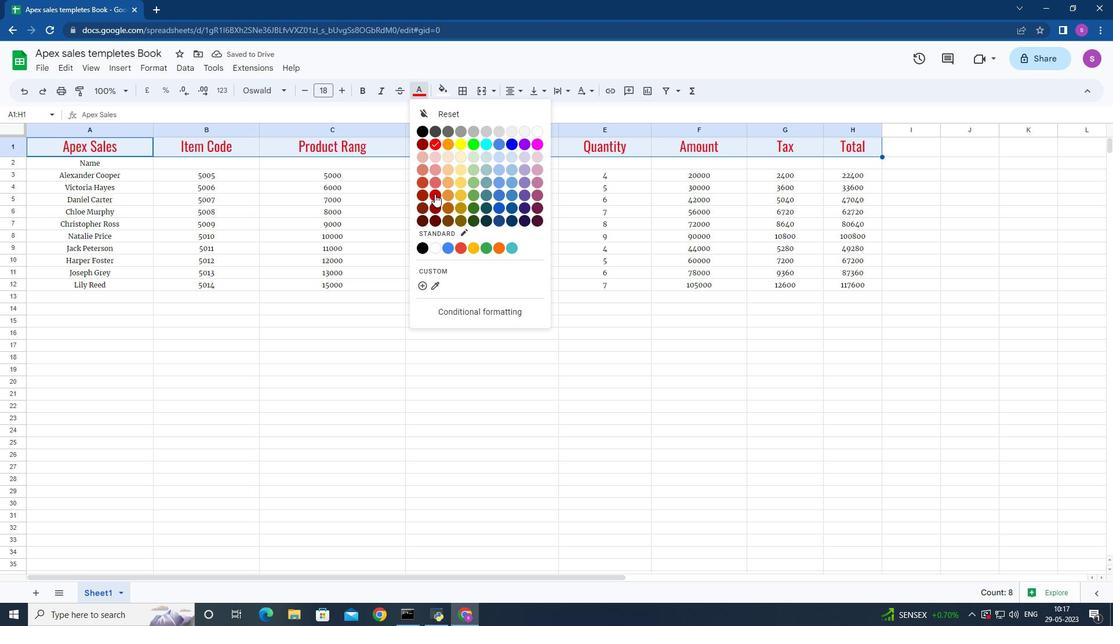 
Action: Mouse moved to (421, 92)
Screenshot: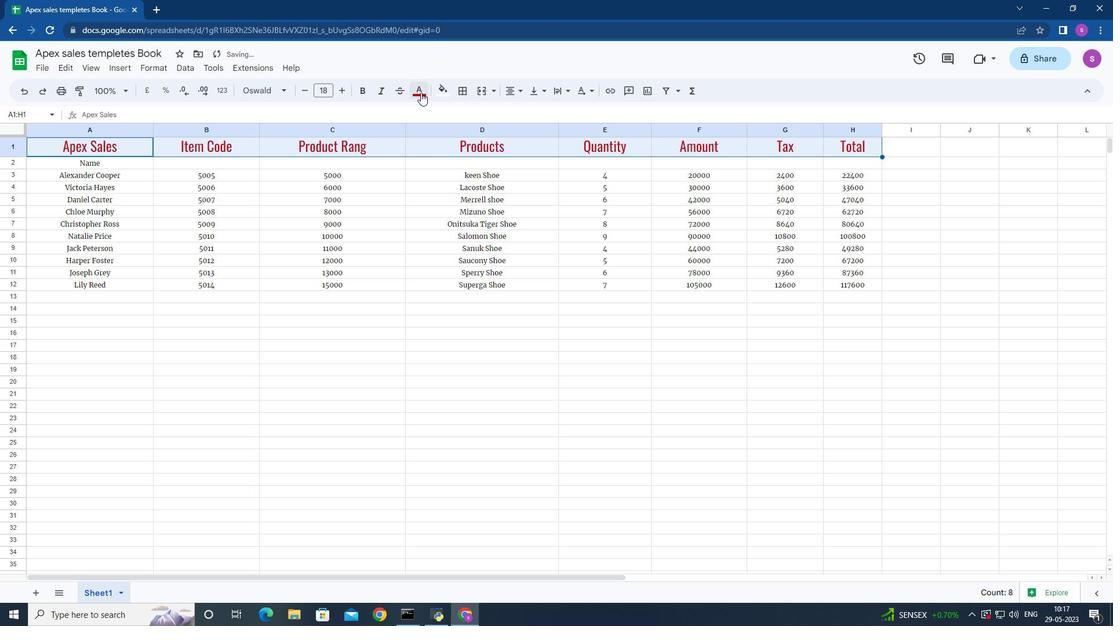 
Action: Mouse pressed left at (421, 92)
Screenshot: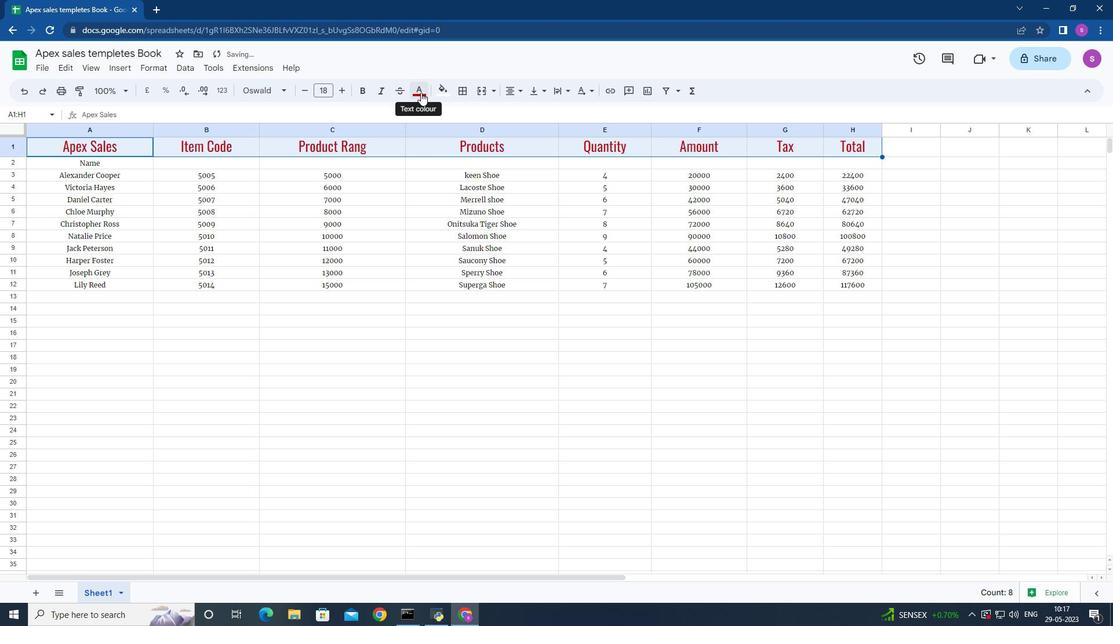 
Action: Mouse moved to (433, 144)
Screenshot: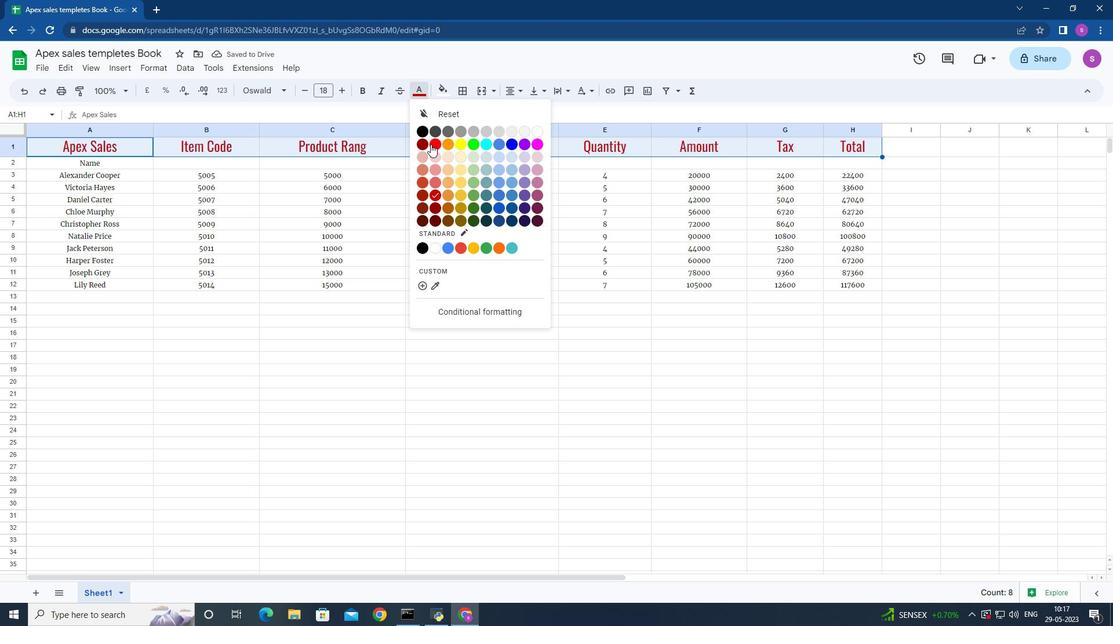 
Action: Mouse pressed left at (433, 144)
Screenshot: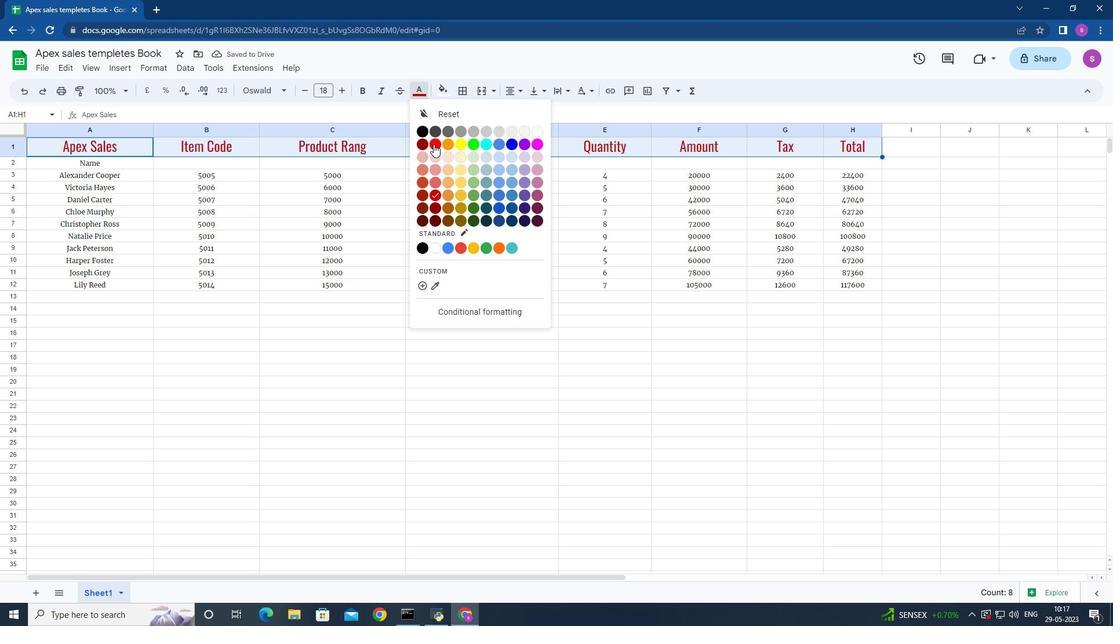 
Action: Mouse moved to (323, 257)
Screenshot: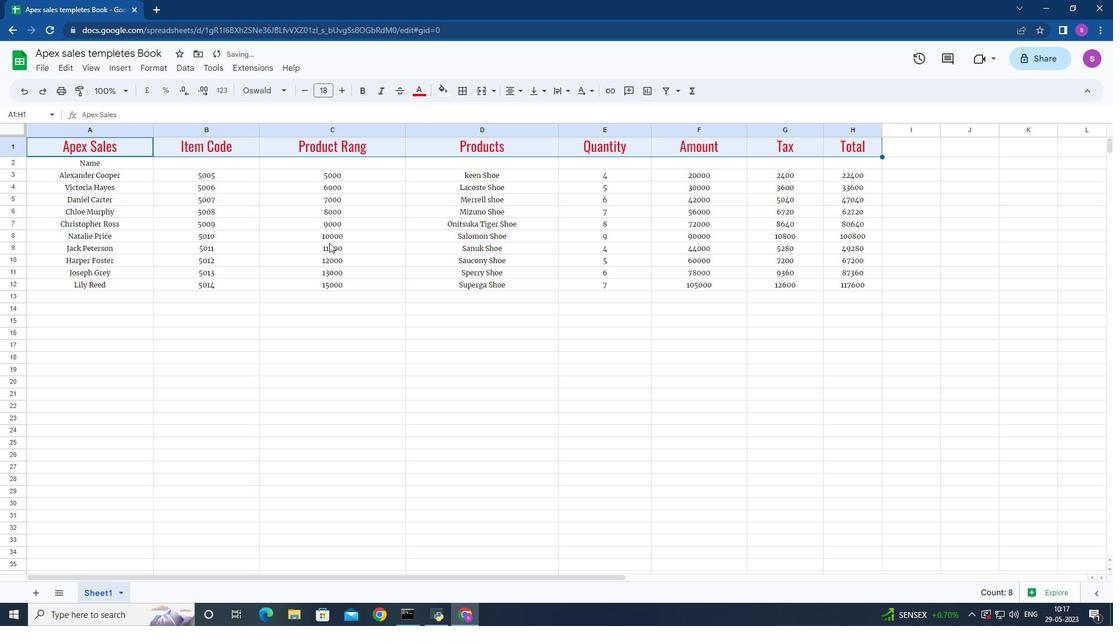 
Action: Mouse scrolled (323, 256) with delta (0, 0)
Screenshot: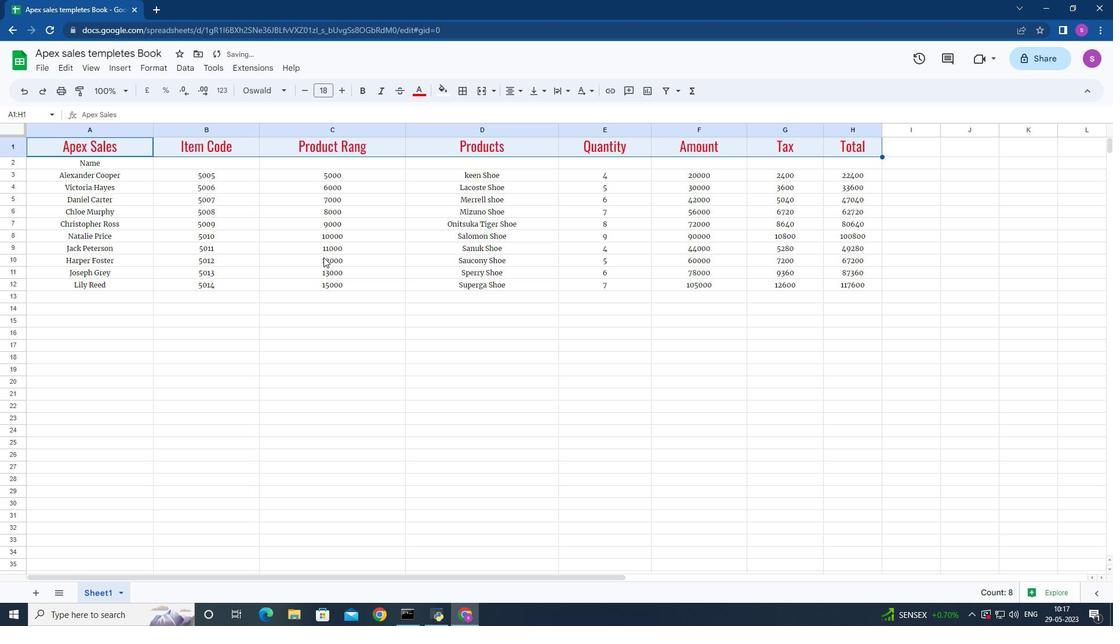 
Action: Mouse scrolled (323, 256) with delta (0, 0)
Screenshot: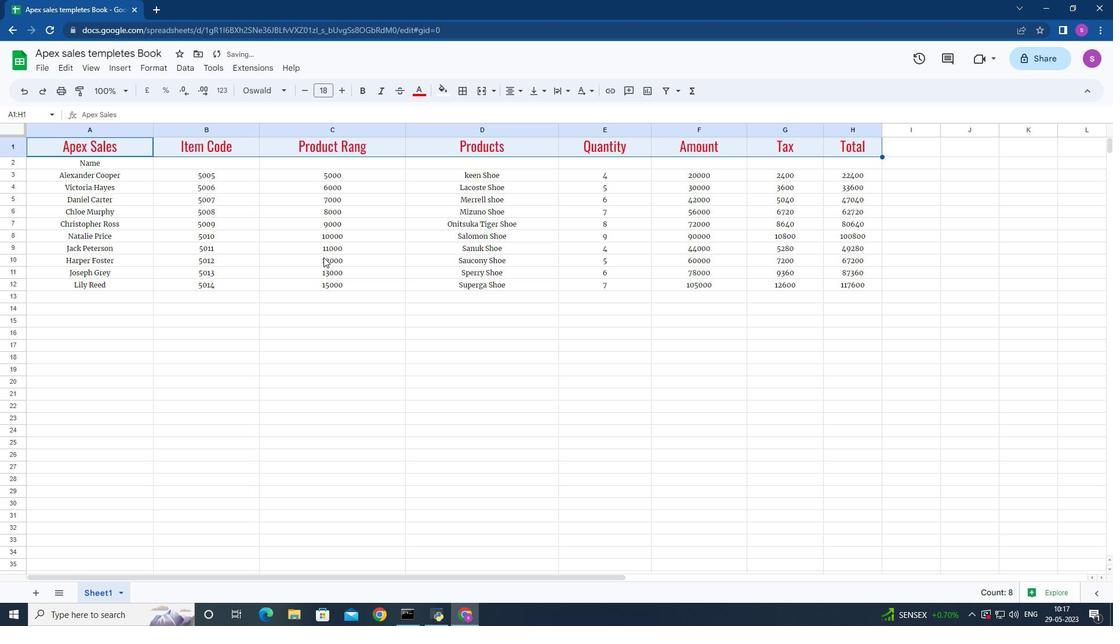 
Action: Mouse moved to (358, 283)
Screenshot: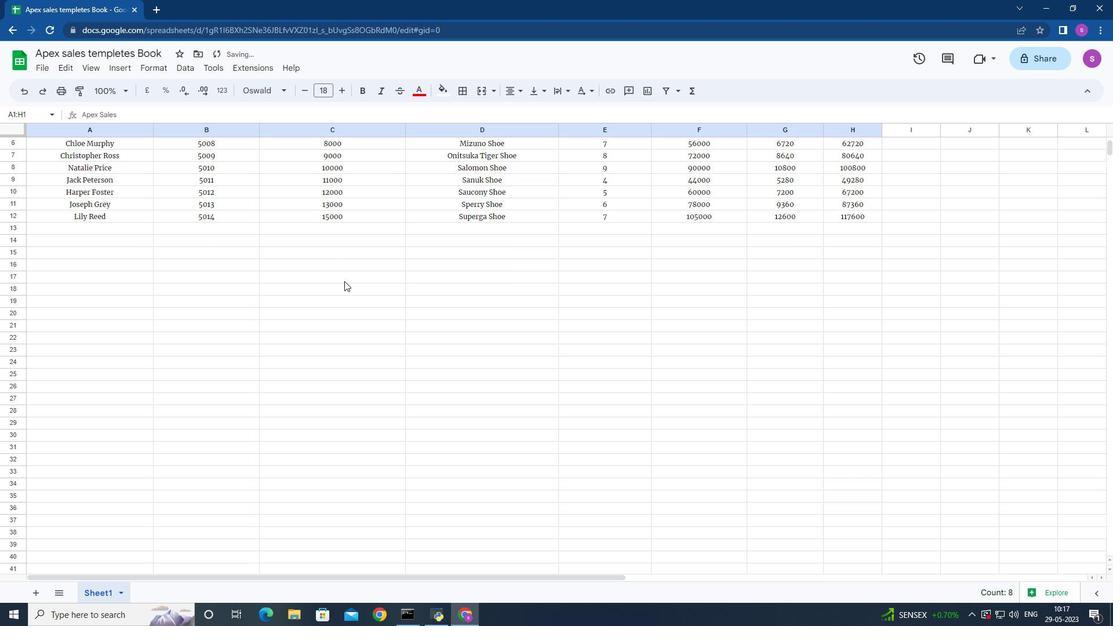 
Action: Mouse scrolled (358, 283) with delta (0, 0)
Screenshot: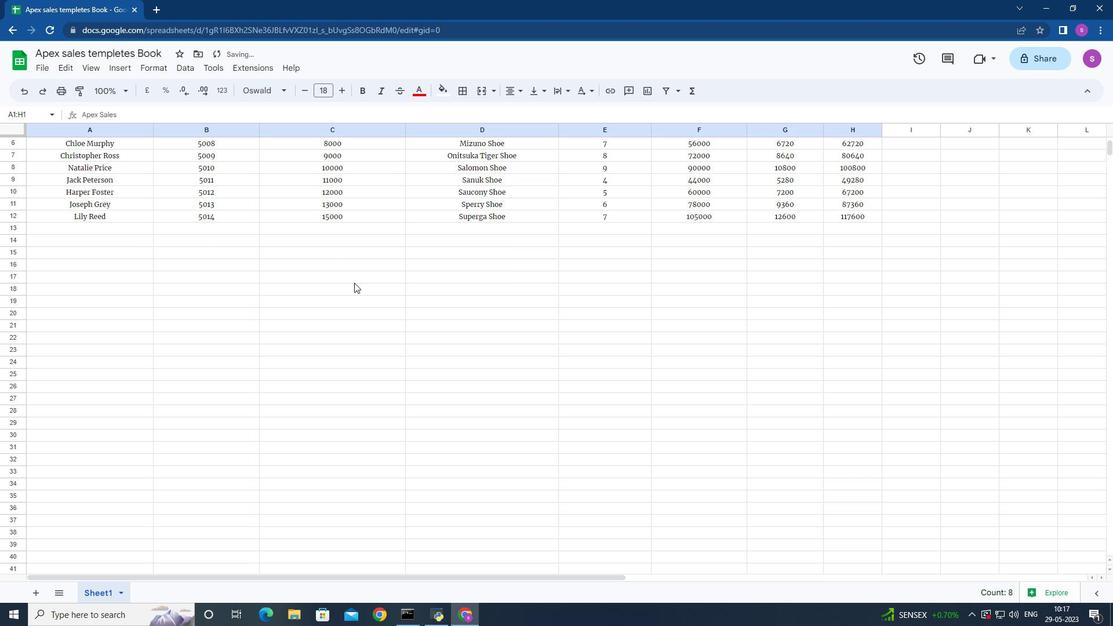 
Action: Mouse scrolled (358, 283) with delta (0, 0)
Screenshot: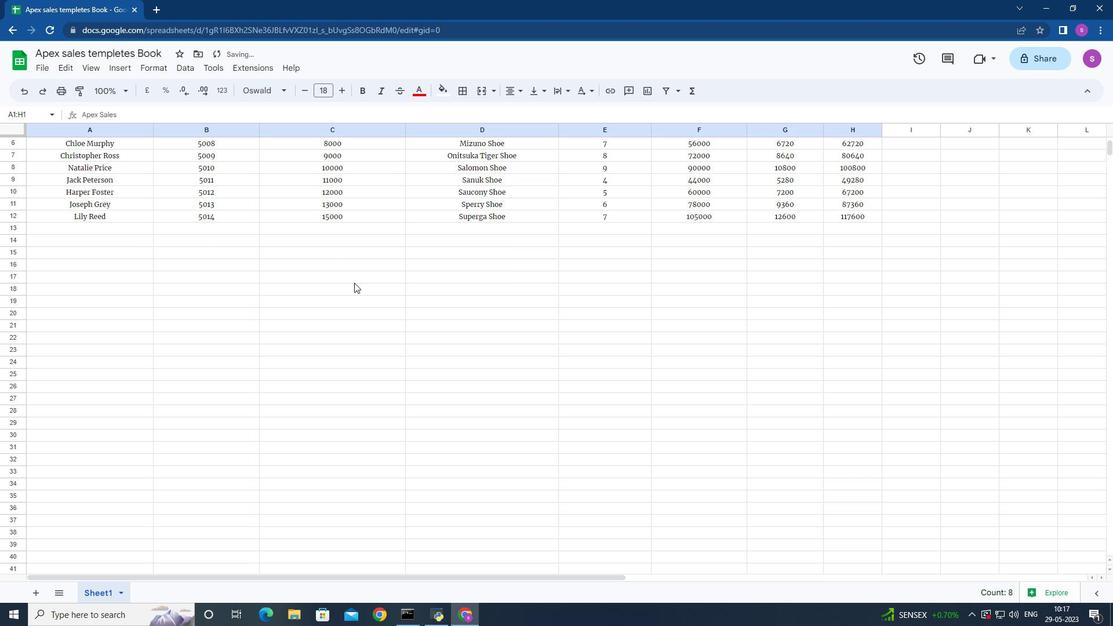 
Action: Mouse scrolled (358, 283) with delta (0, 0)
Screenshot: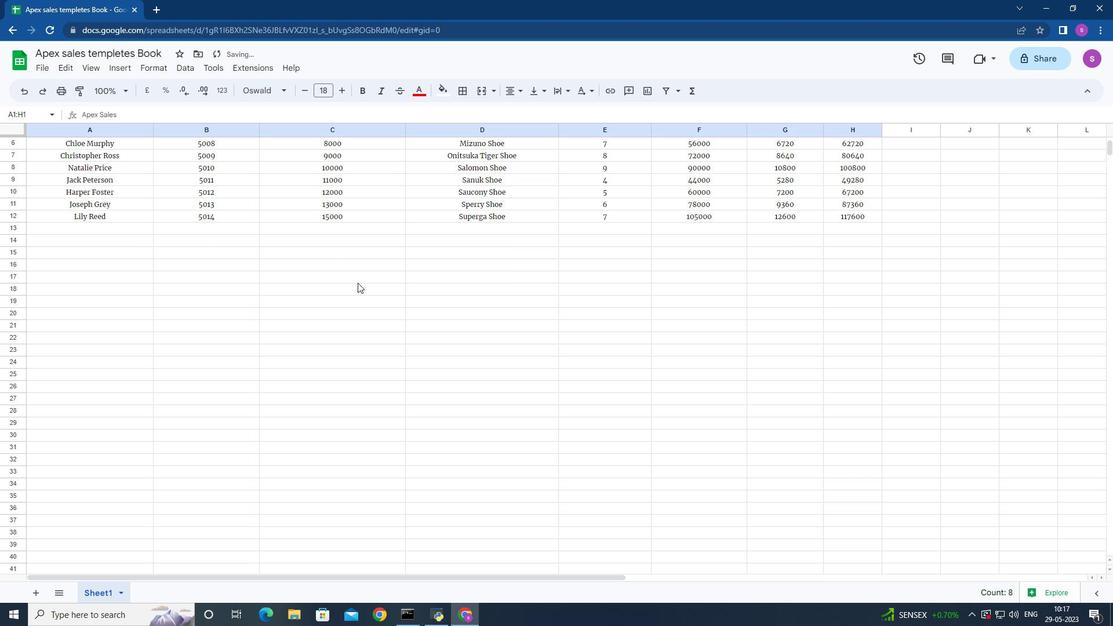 
Action: Mouse scrolled (358, 283) with delta (0, 0)
Screenshot: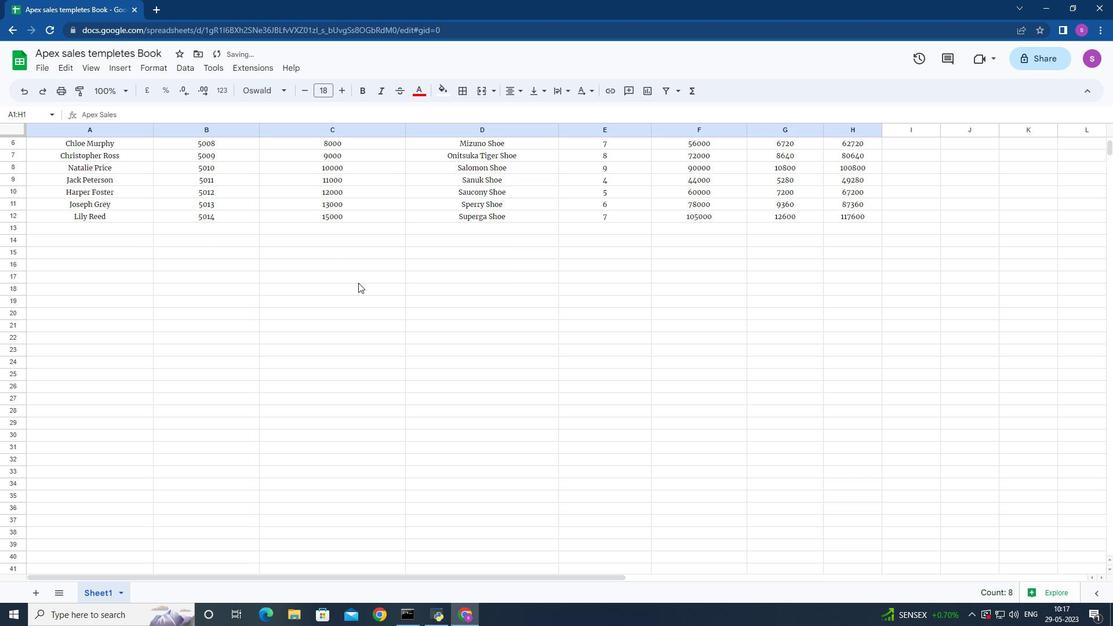 
Action: Mouse scrolled (358, 283) with delta (0, 0)
Screenshot: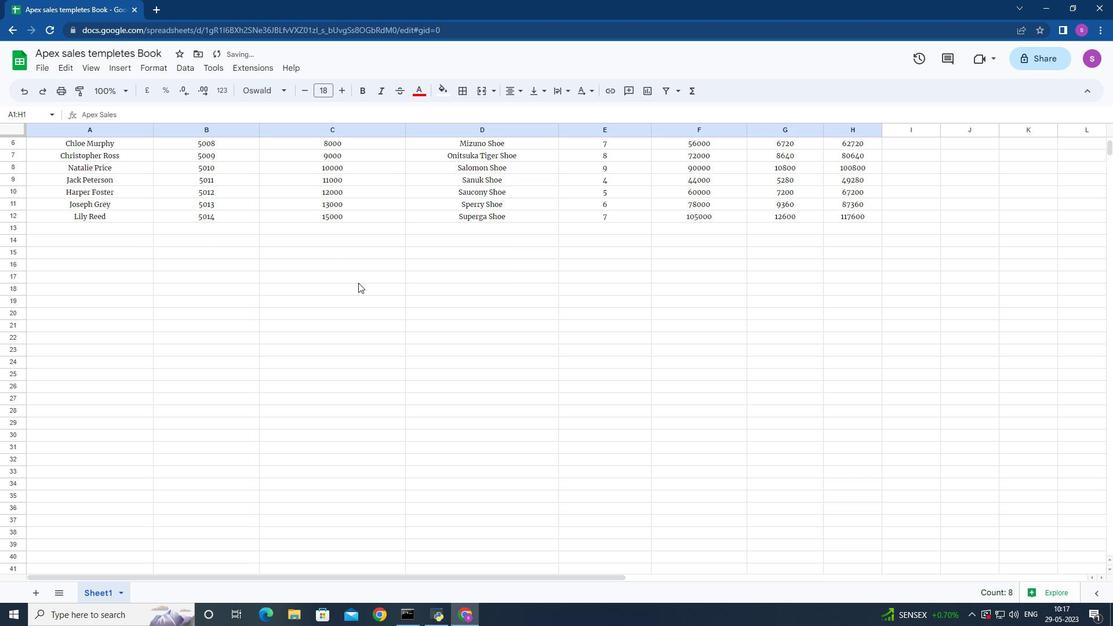 
Action: Mouse moved to (833, 283)
Screenshot: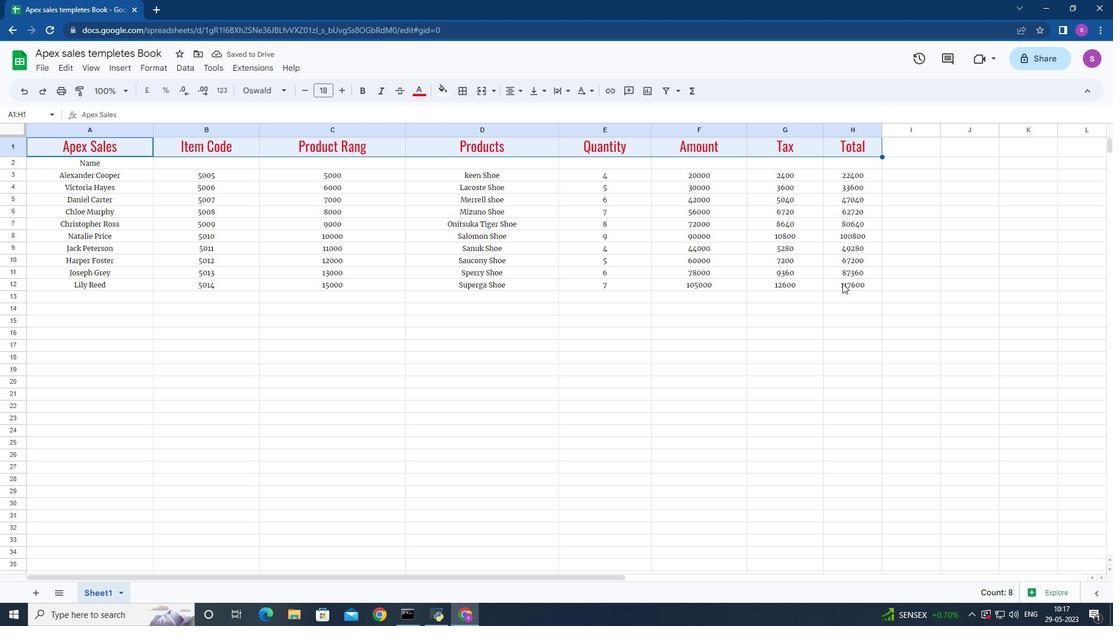 
Action: Mouse pressed left at (833, 283)
Screenshot: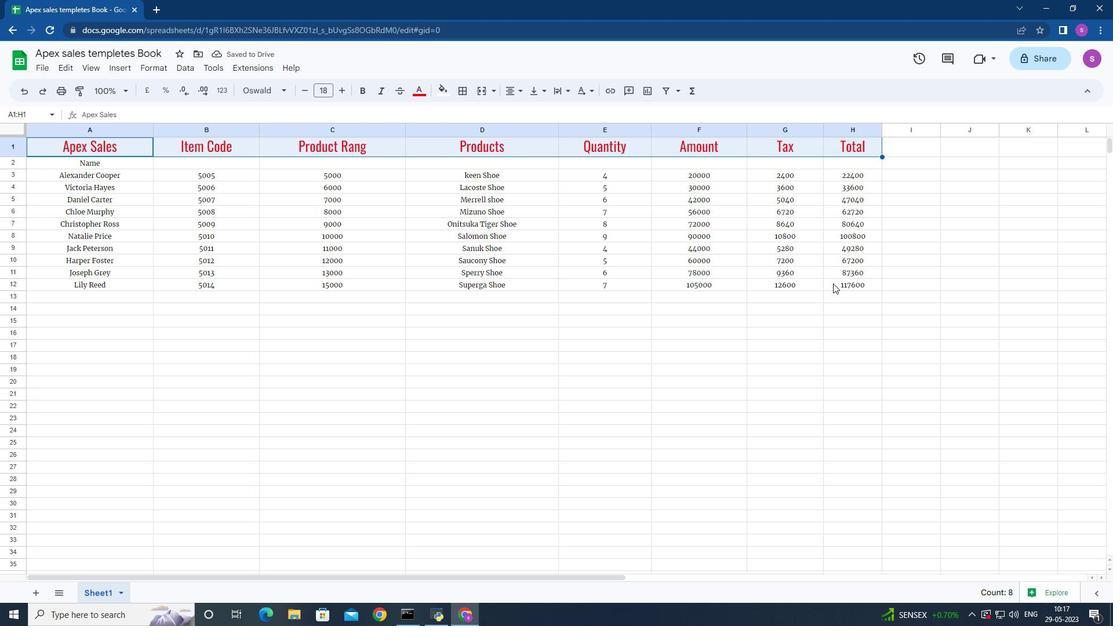 
Action: Mouse moved to (837, 173)
Screenshot: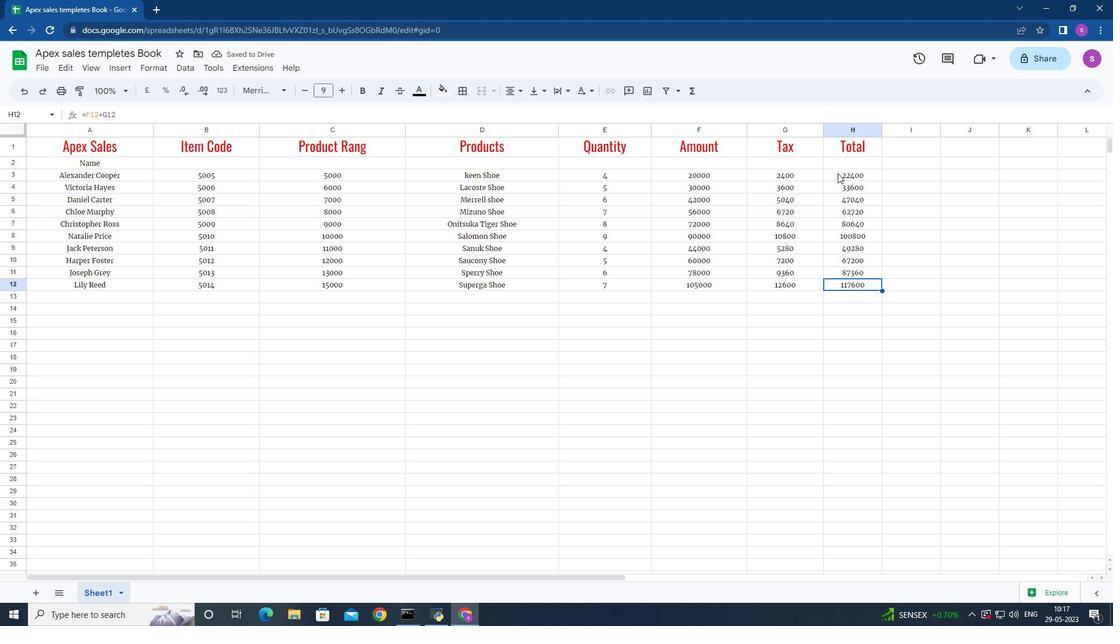 
Action: Mouse pressed left at (837, 173)
Screenshot: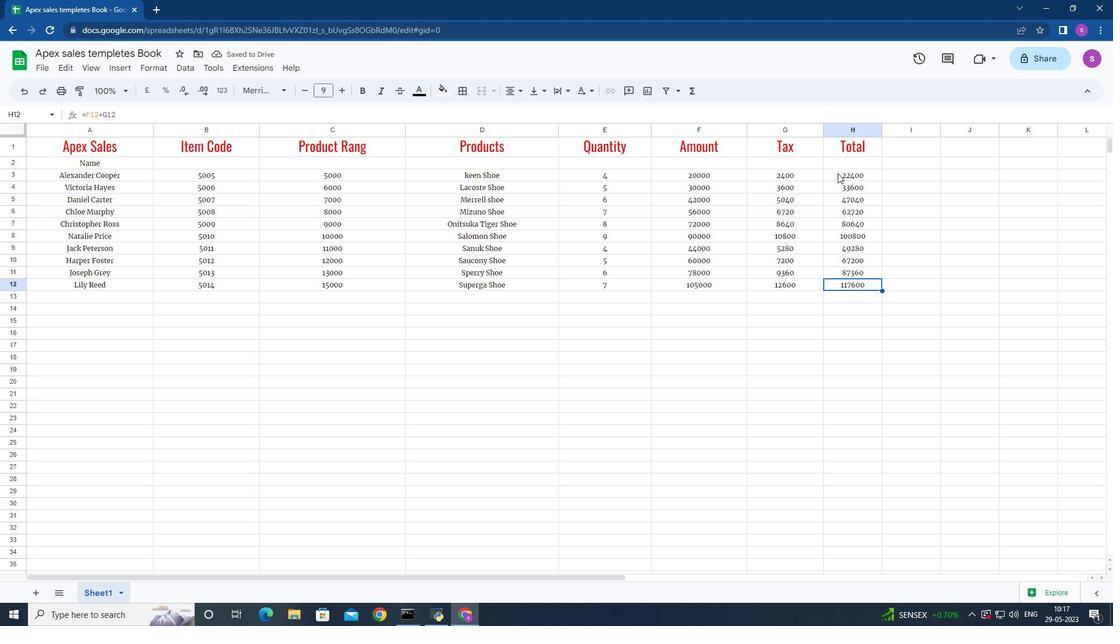 
Action: Mouse moved to (673, 173)
Screenshot: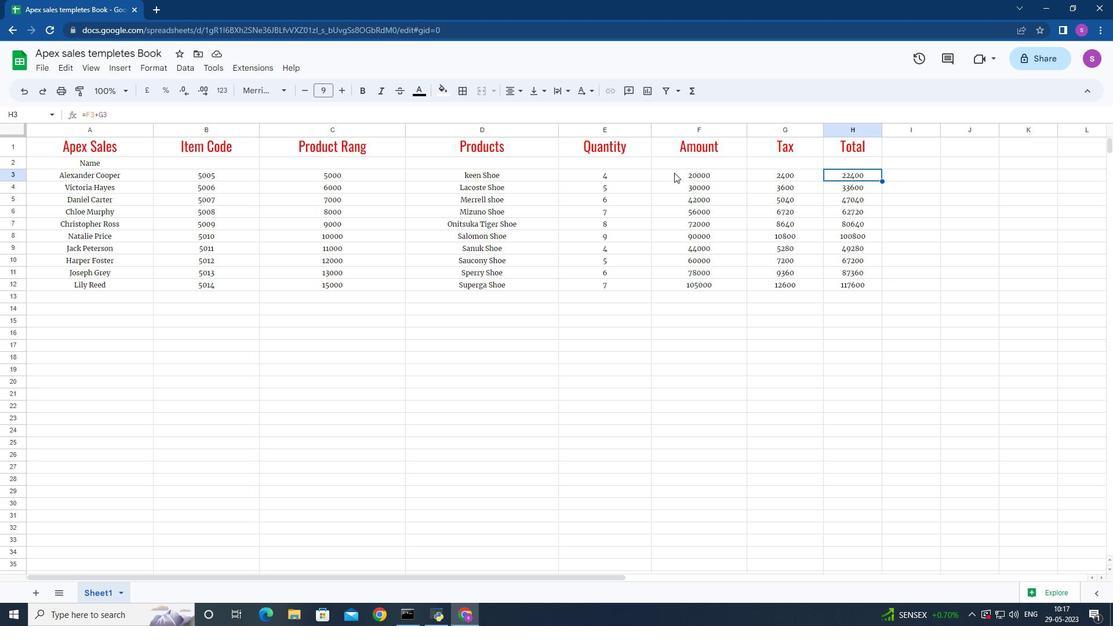 
Action: Mouse pressed left at (673, 173)
Screenshot: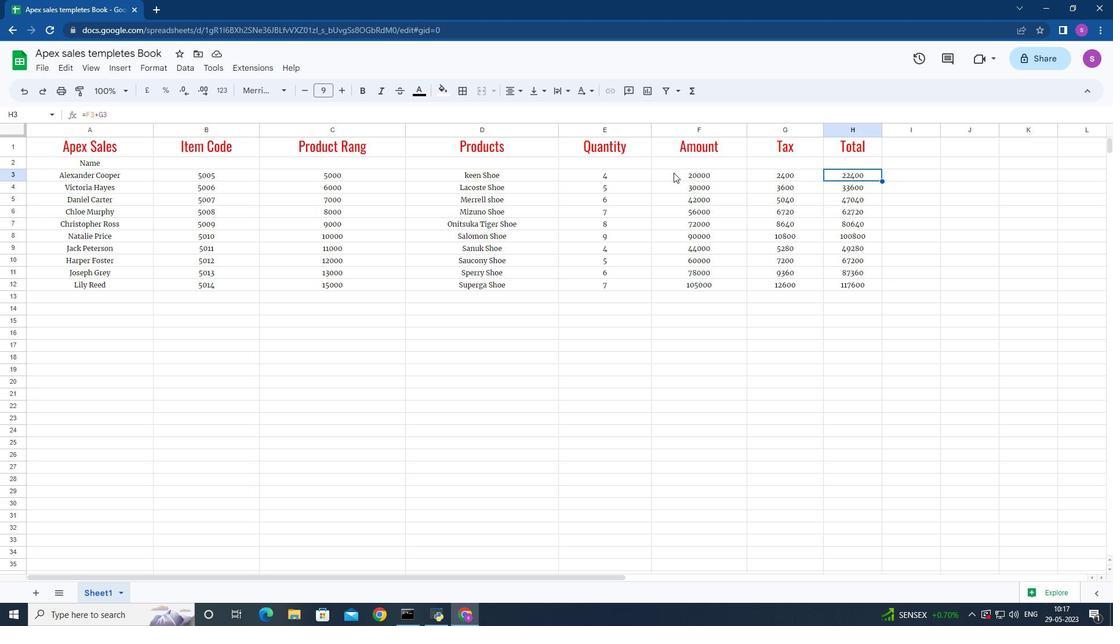 
Action: Mouse moved to (586, 173)
Screenshot: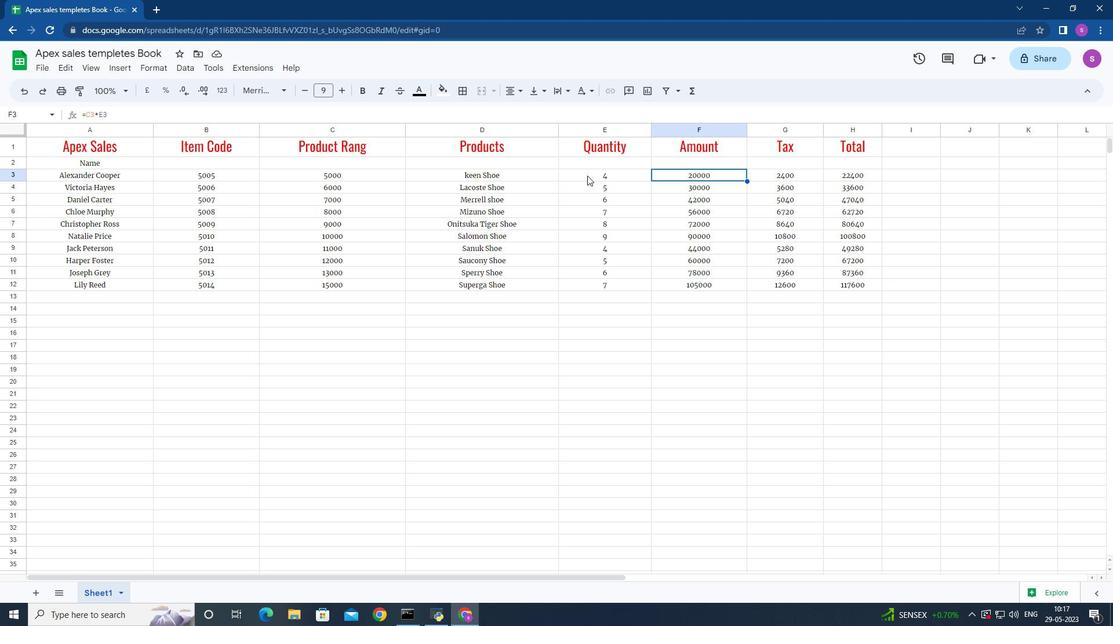 
Action: Mouse pressed left at (586, 173)
Screenshot: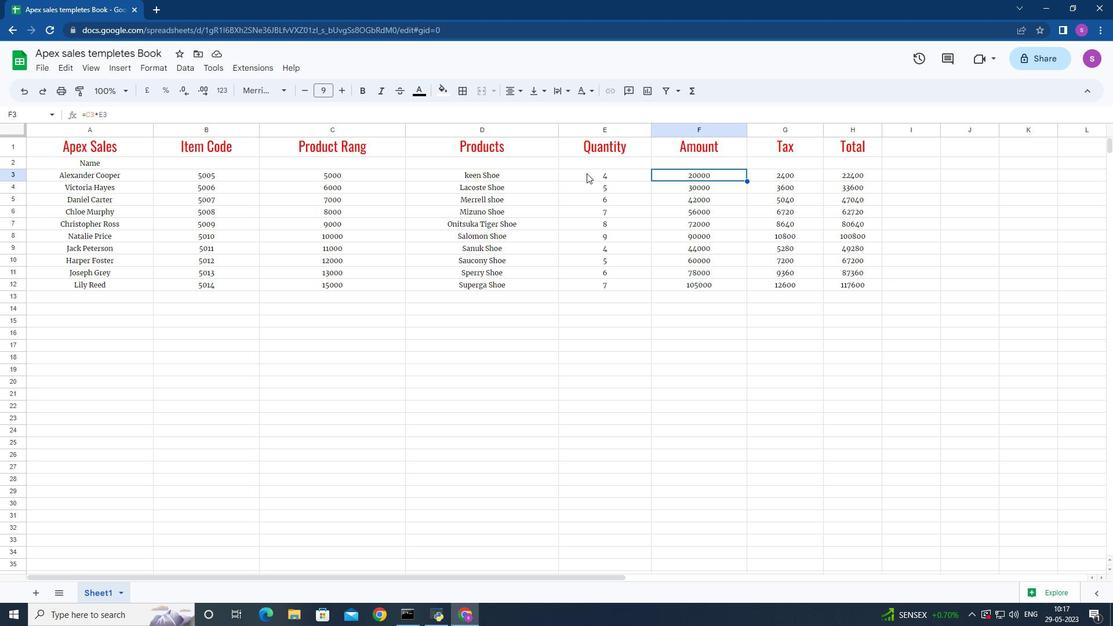 
Action: Mouse moved to (671, 174)
Screenshot: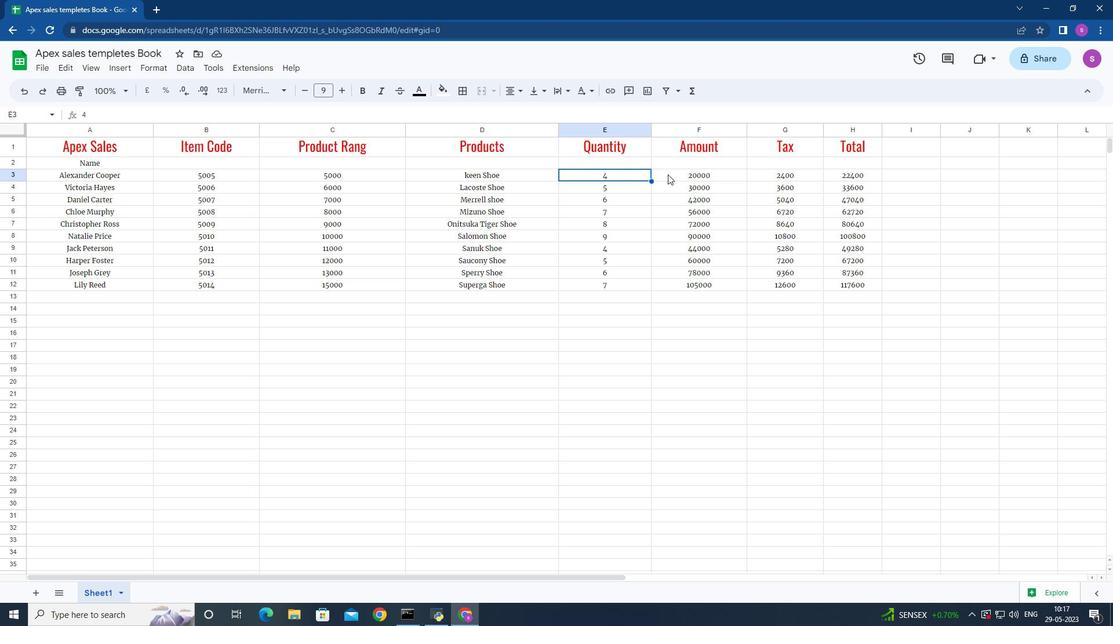 
Action: Mouse pressed left at (671, 174)
Screenshot: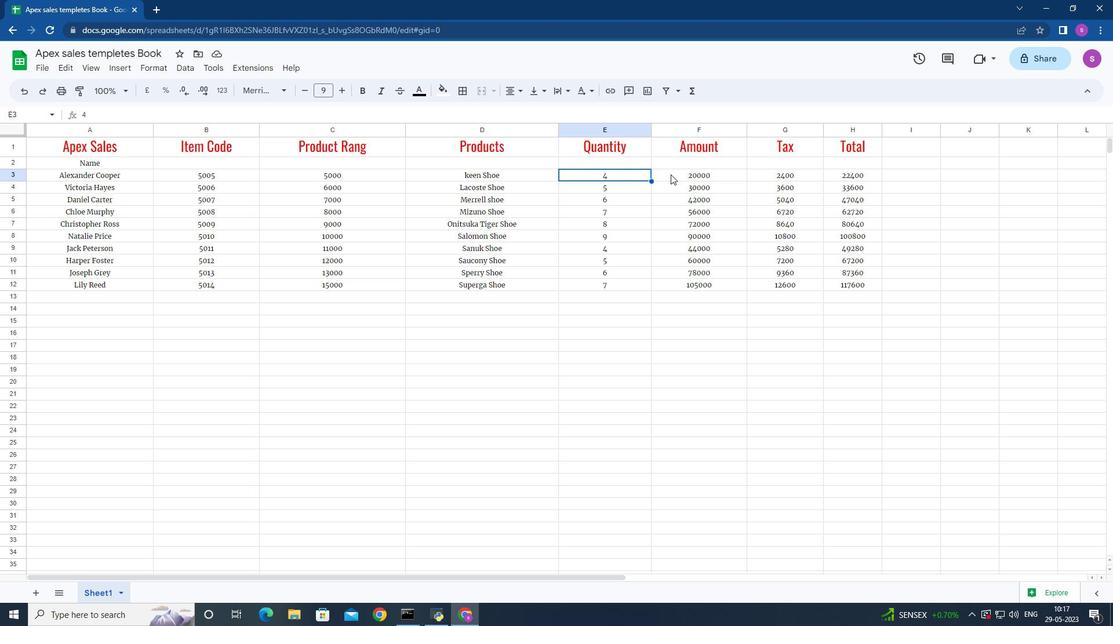 
Action: Mouse moved to (840, 172)
Screenshot: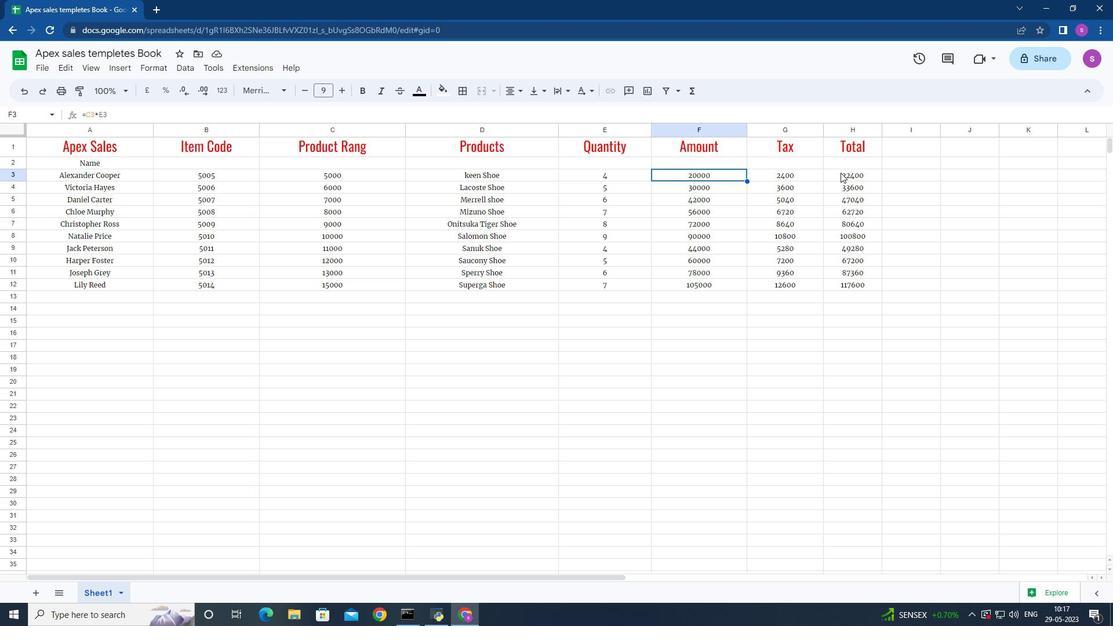 
Action: Mouse pressed left at (840, 172)
Screenshot: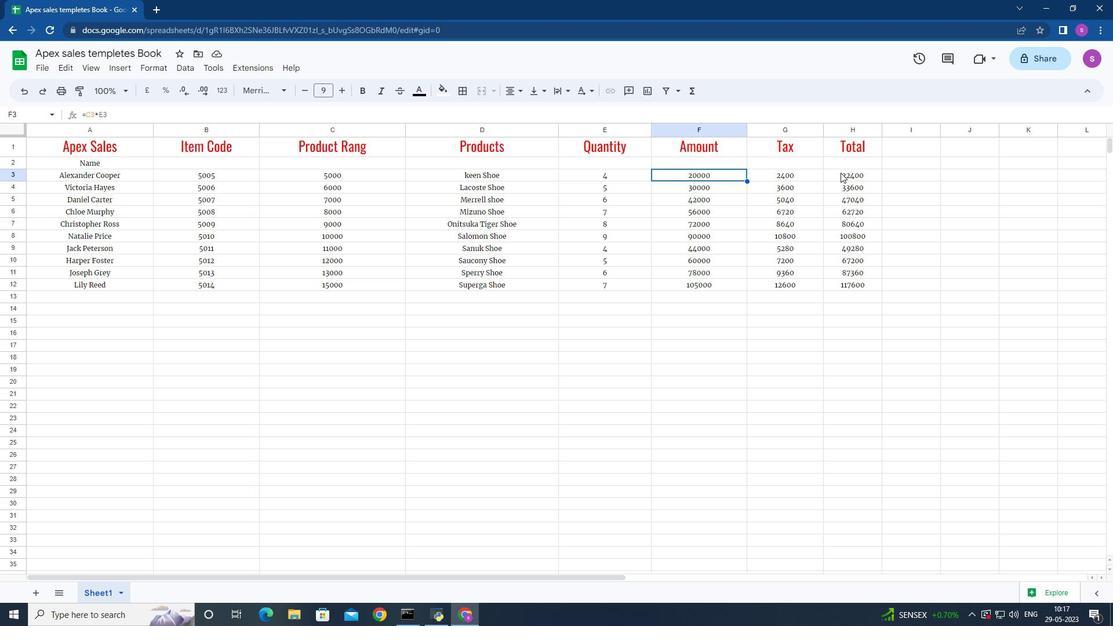
Action: Mouse moved to (547, 363)
Screenshot: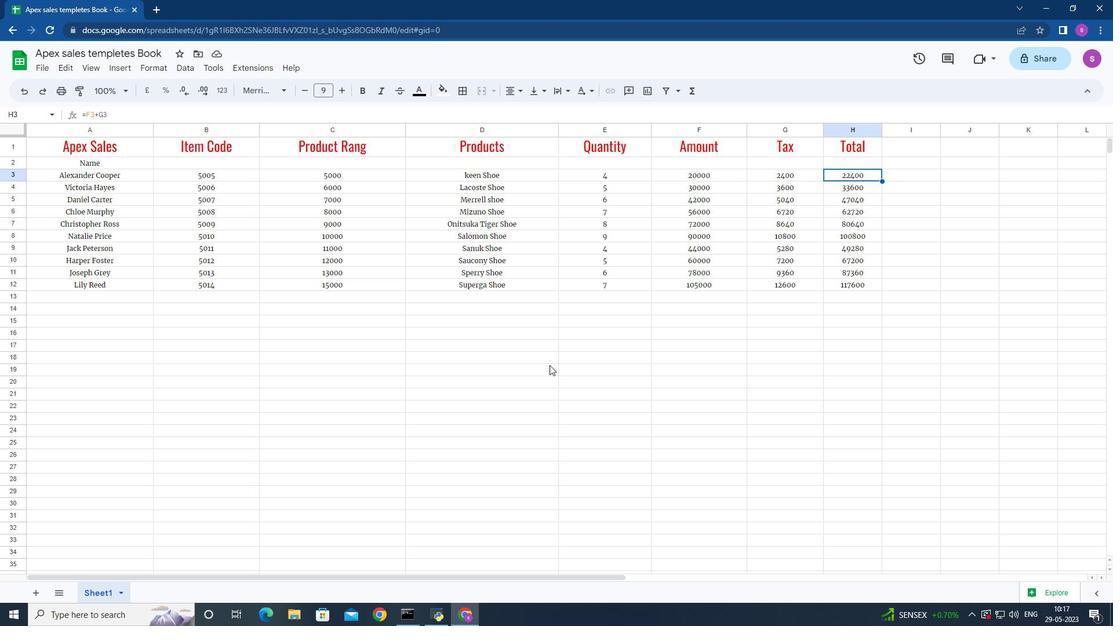 
Action: Mouse scrolled (547, 363) with delta (0, 0)
Screenshot: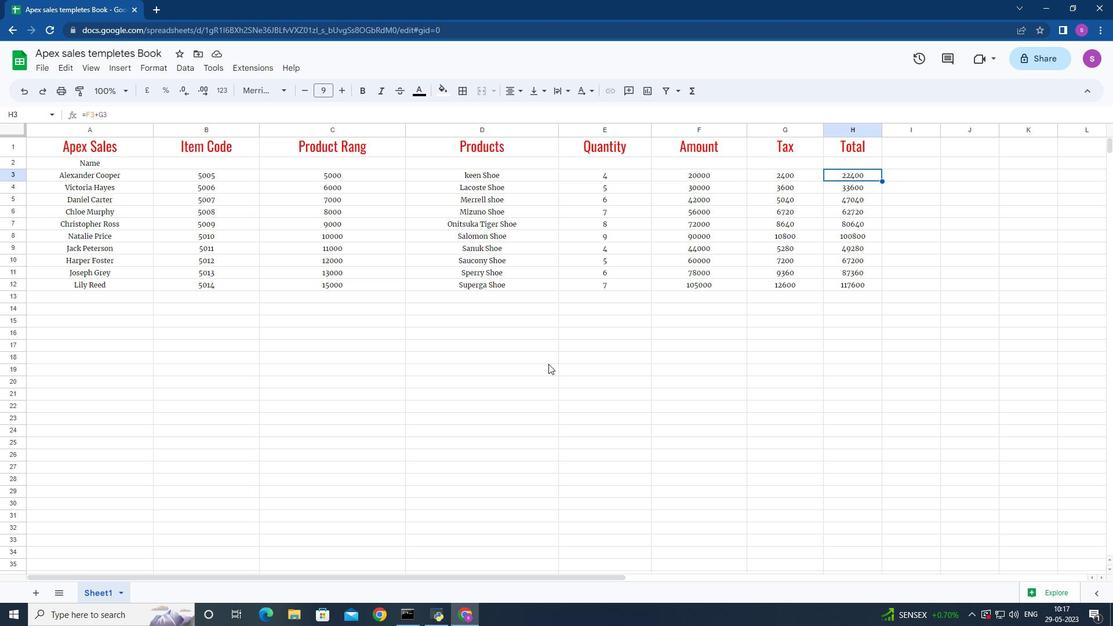 
Action: Mouse moved to (560, 361)
Screenshot: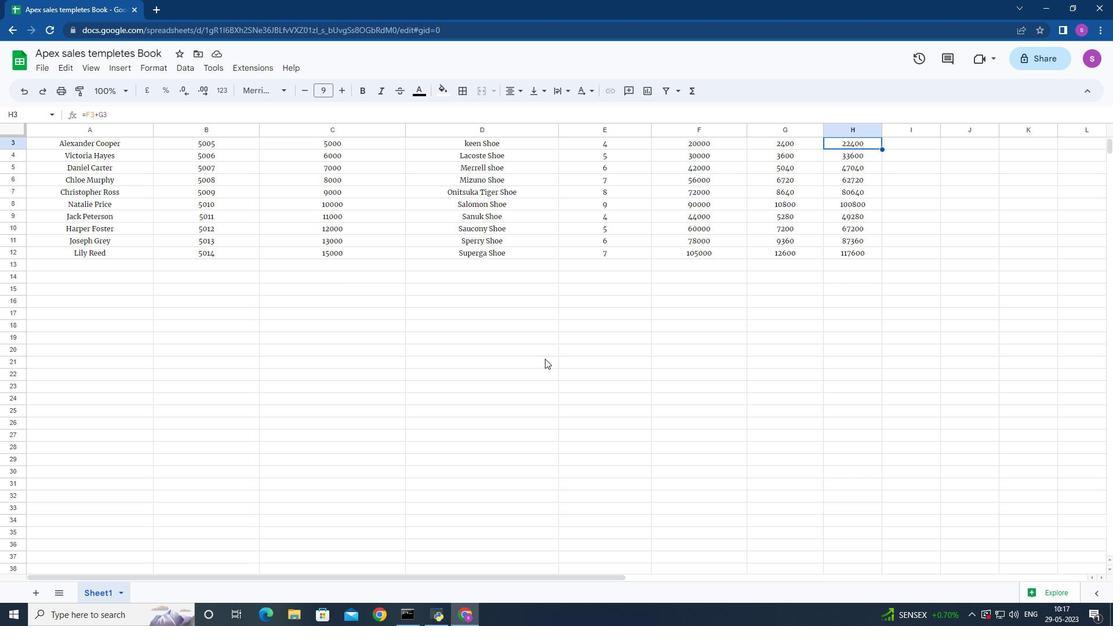 
Action: Mouse scrolled (545, 359) with delta (0, 0)
Screenshot: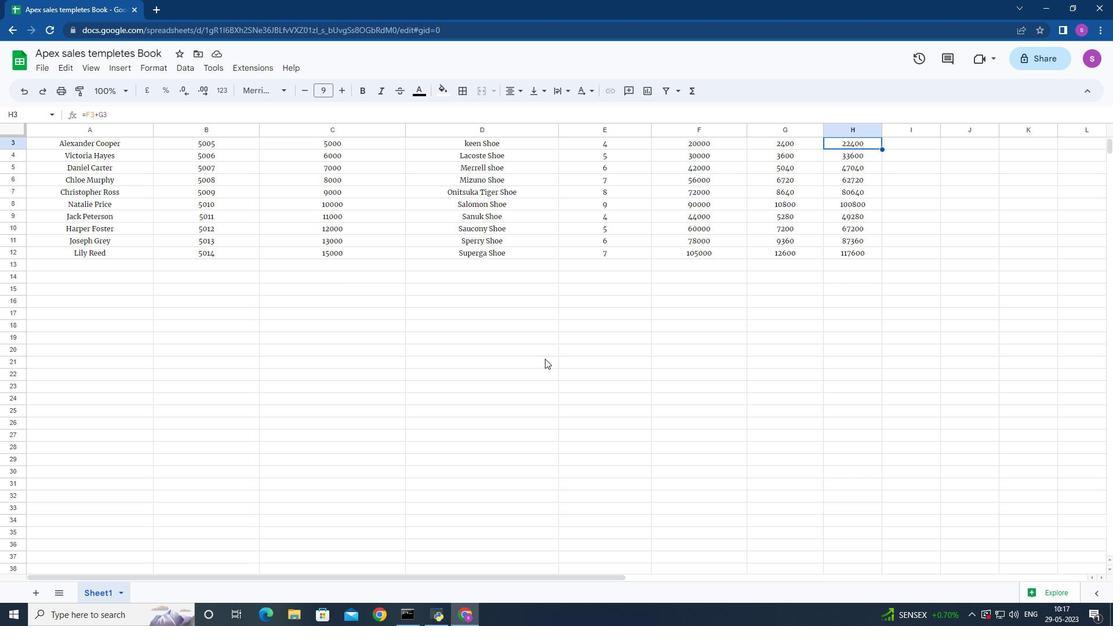 
Action: Mouse moved to (690, 374)
Screenshot: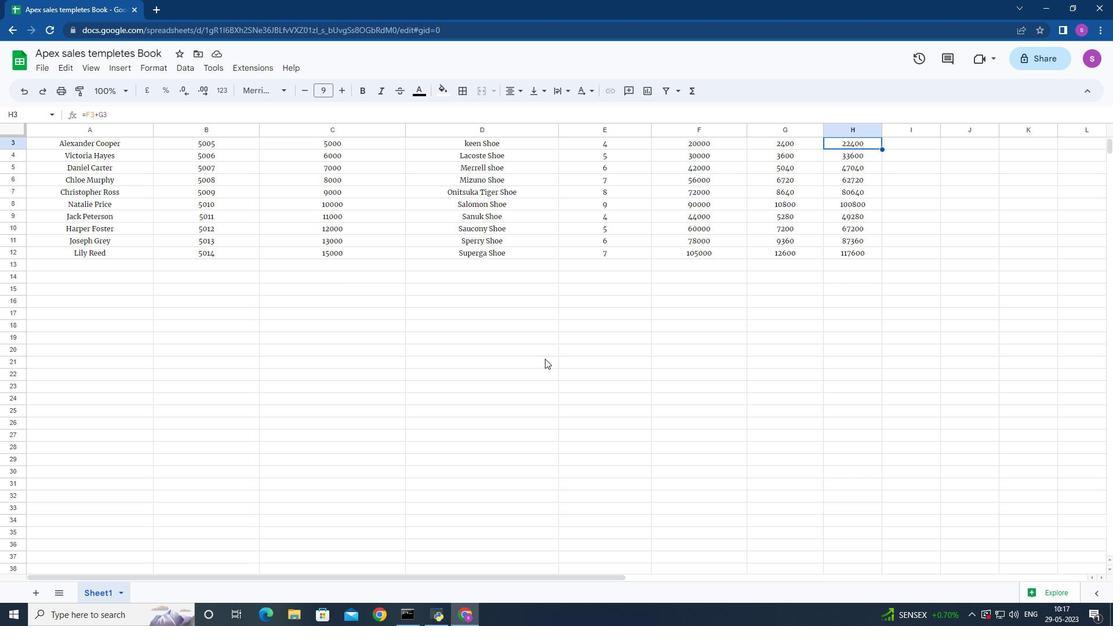 
Action: Mouse scrolled (545, 359) with delta (0, 0)
Screenshot: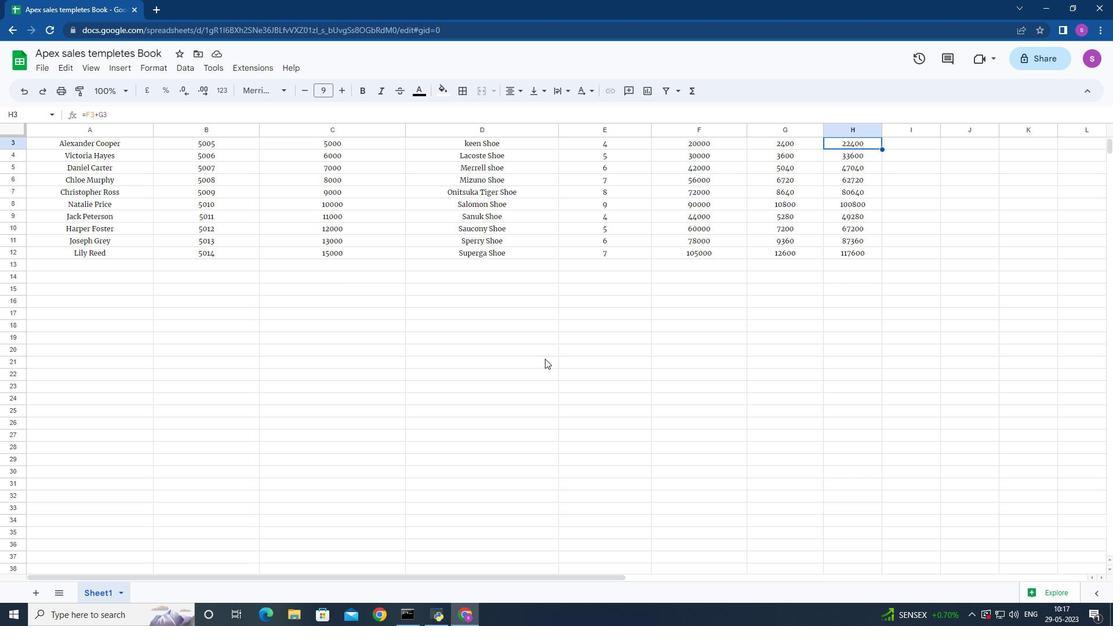 
Action: Mouse moved to (749, 327)
Screenshot: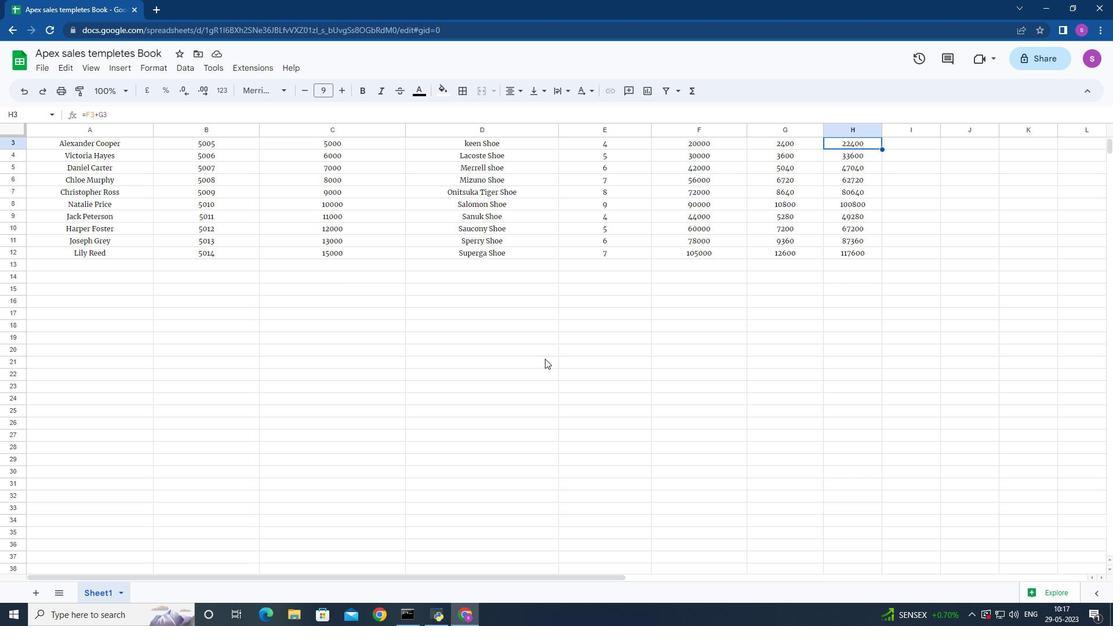 
Action: Mouse scrolled (545, 359) with delta (0, 0)
Screenshot: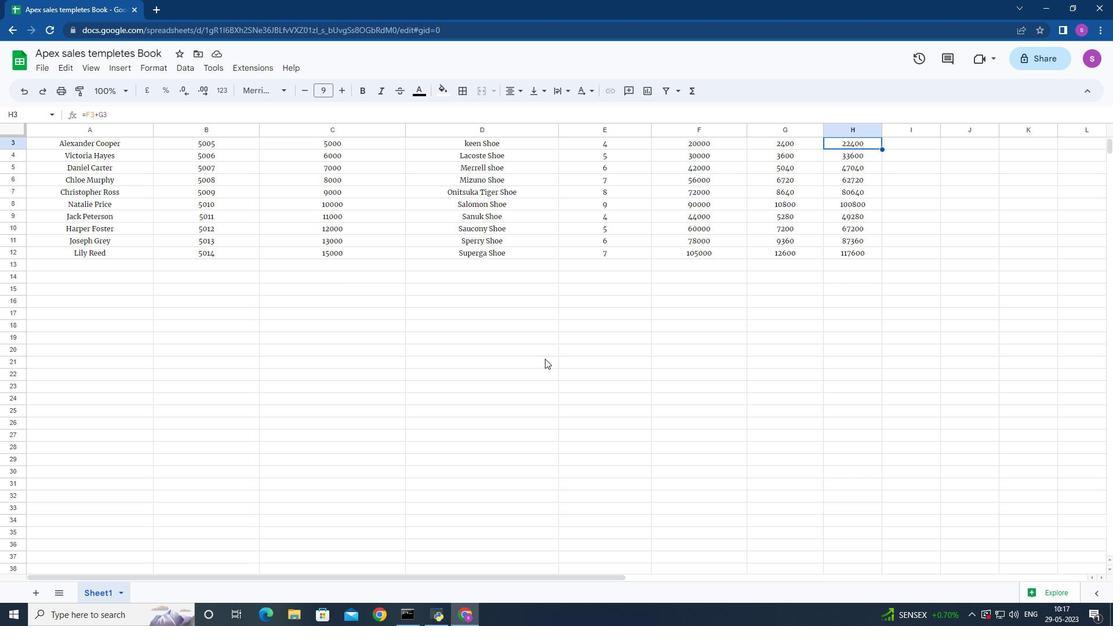 
Action: Mouse moved to (692, 317)
Screenshot: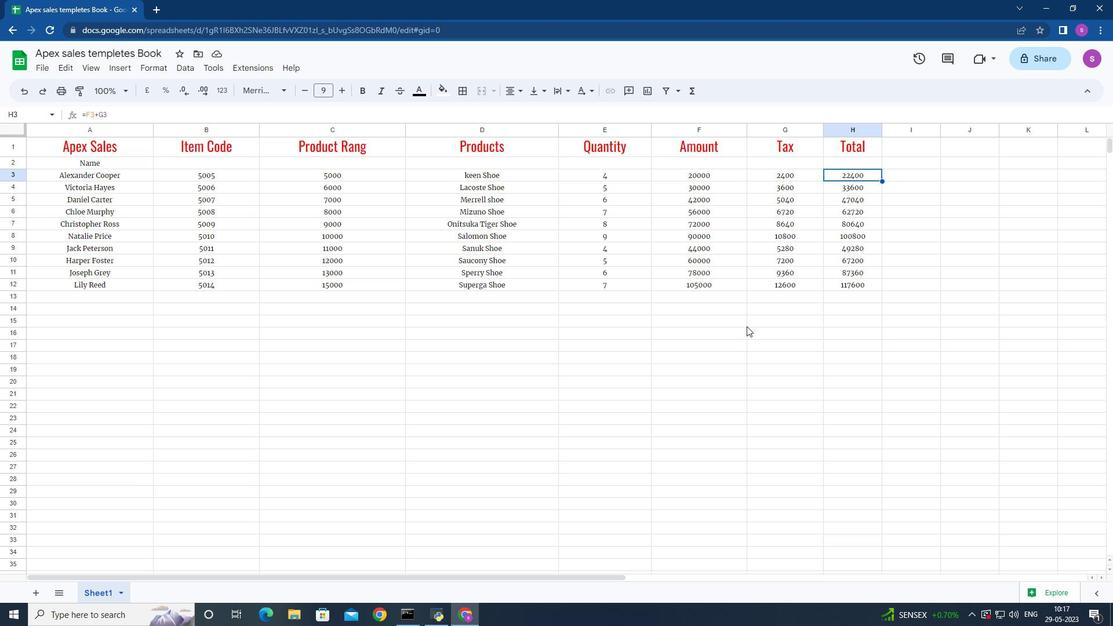 
Action: Mouse scrolled (692, 318) with delta (0, 0)
Screenshot: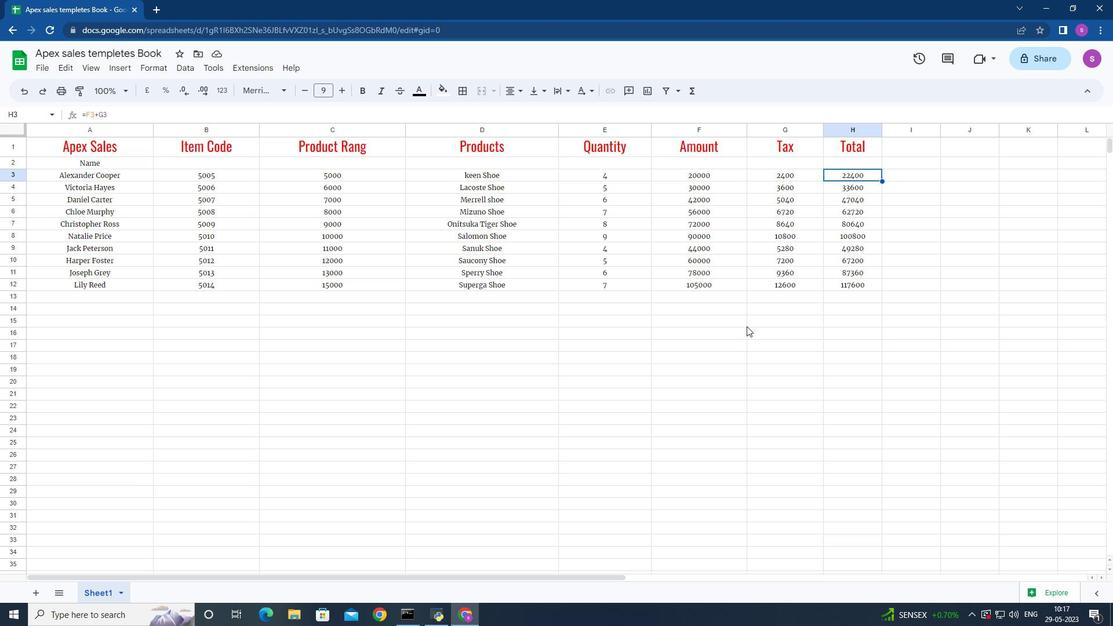 
Action: Mouse moved to (918, 257)
Screenshot: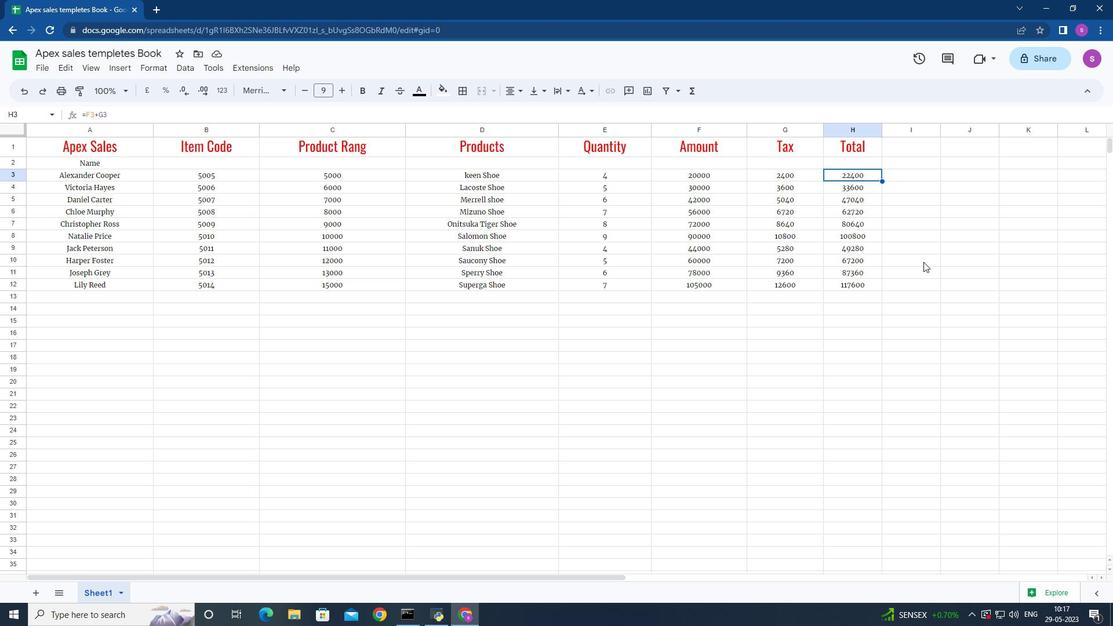 
Action: Mouse pressed left at (918, 257)
Screenshot: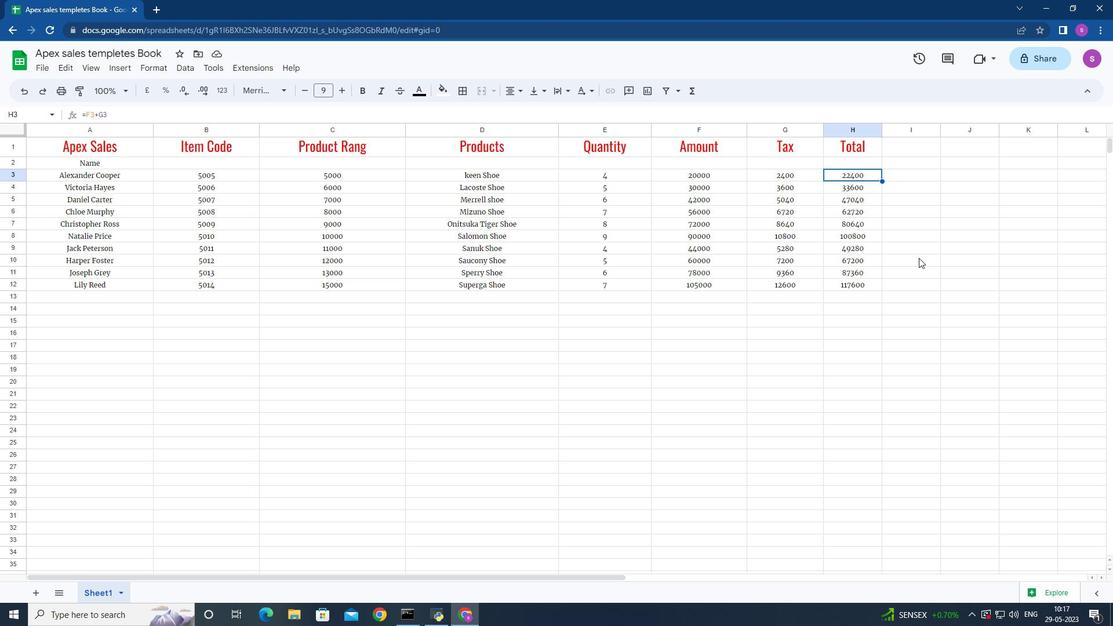 
Action: Mouse moved to (903, 174)
Screenshot: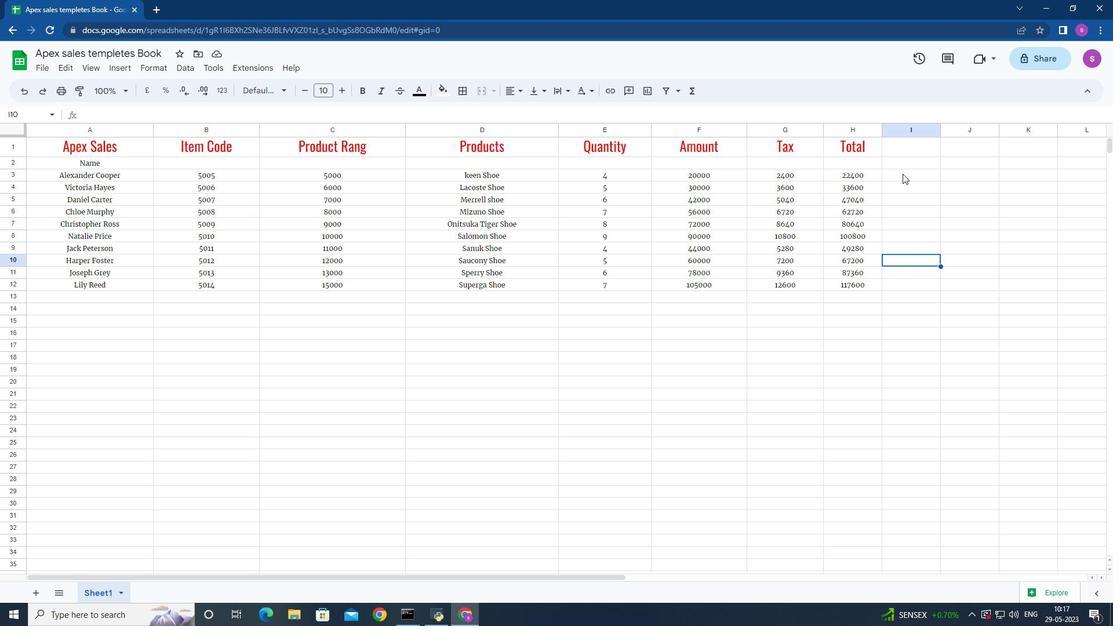 
Action: Mouse pressed left at (903, 174)
Screenshot: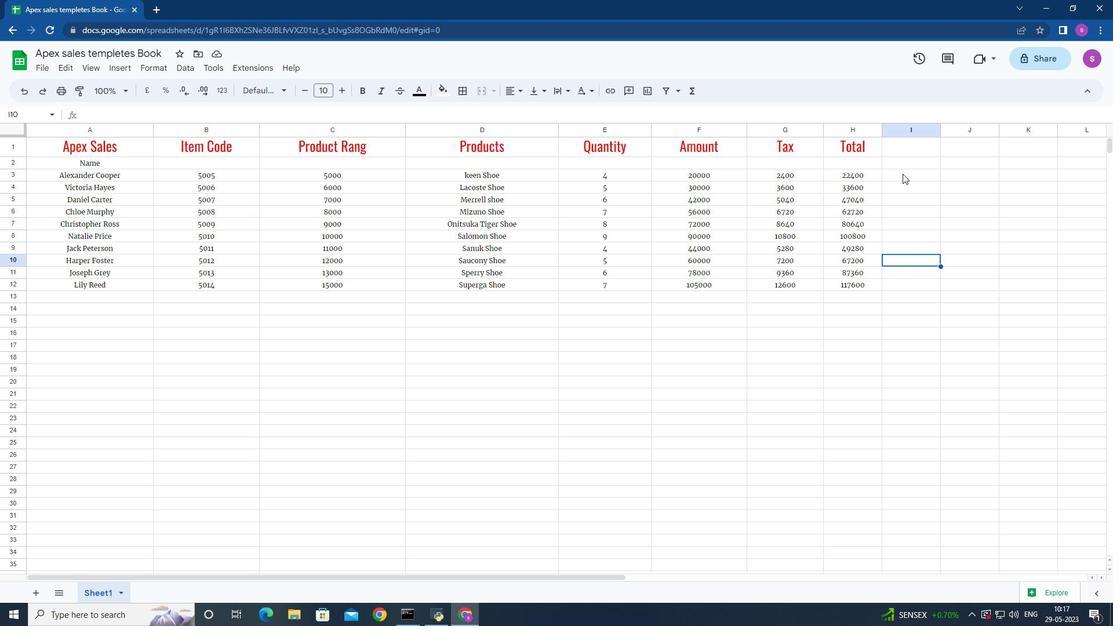 
Action: Mouse moved to (907, 204)
Screenshot: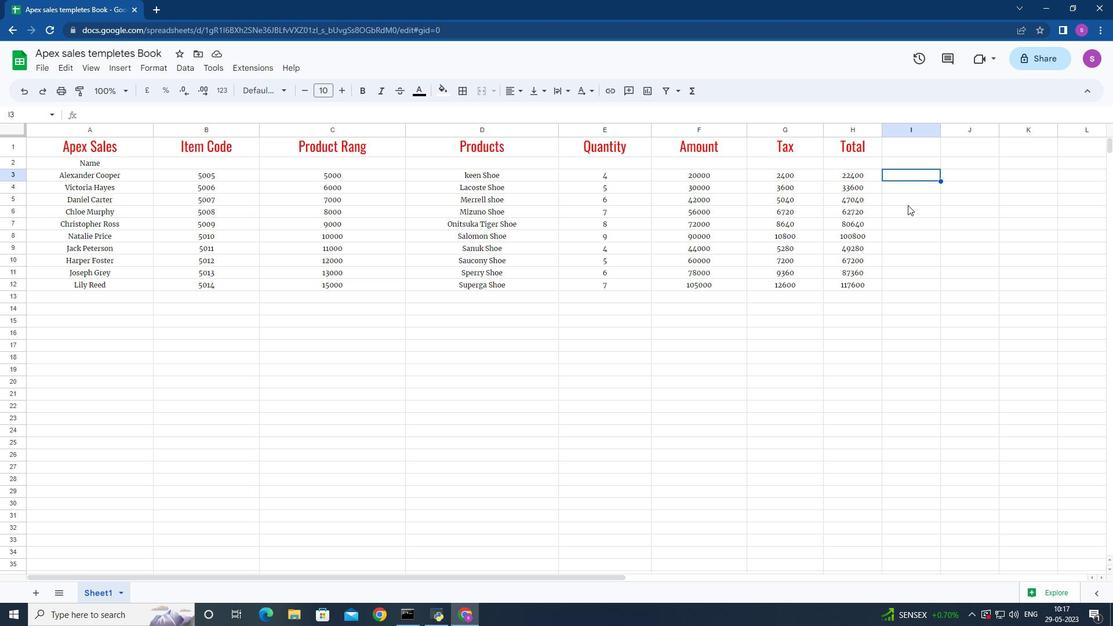 
Action: Mouse pressed left at (907, 204)
Screenshot: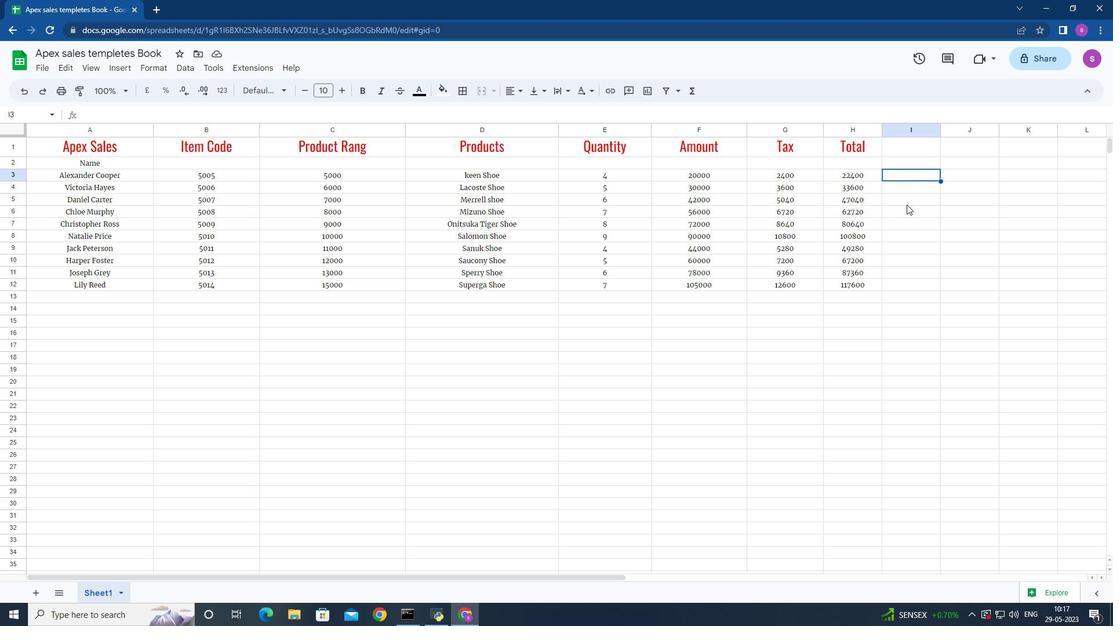 
Action: Mouse moved to (834, 171)
Screenshot: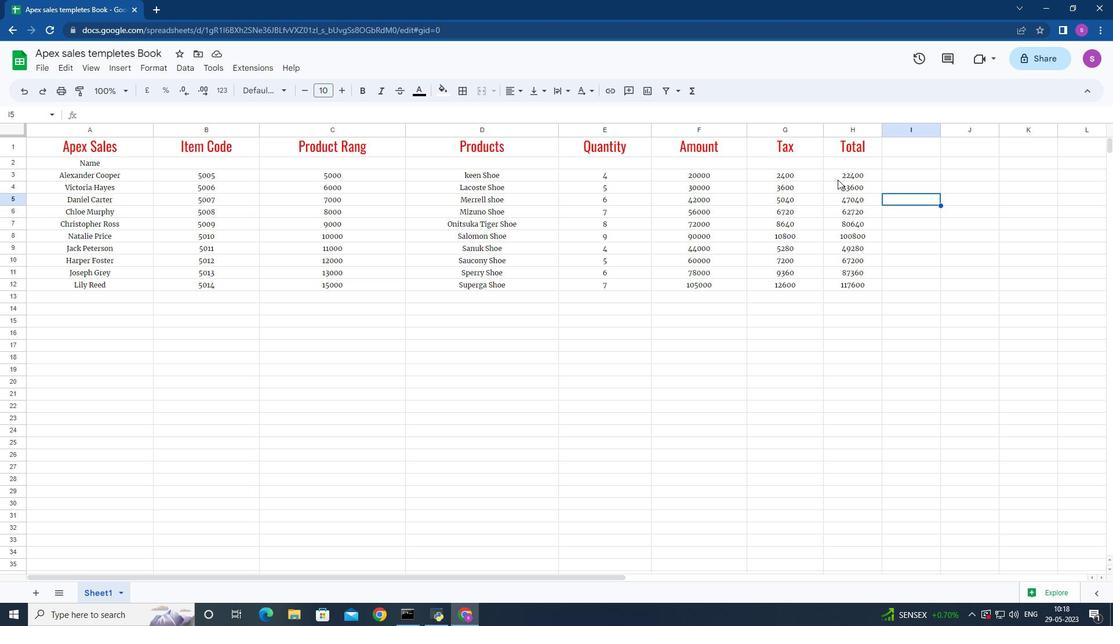 
Action: Mouse pressed left at (834, 171)
Screenshot: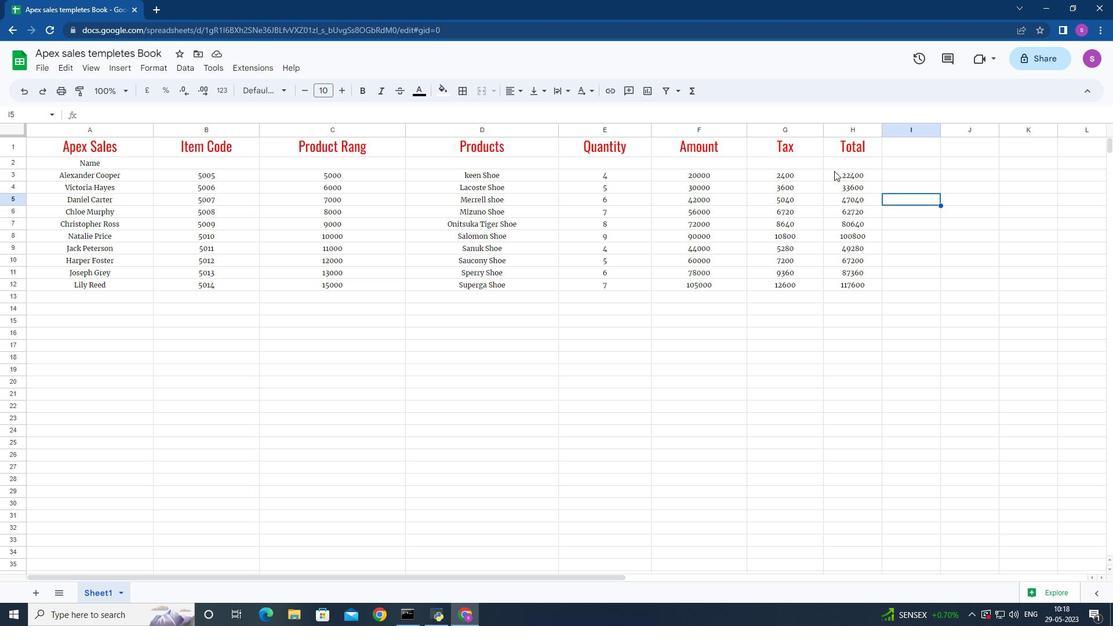 
Action: Mouse moved to (767, 175)
Screenshot: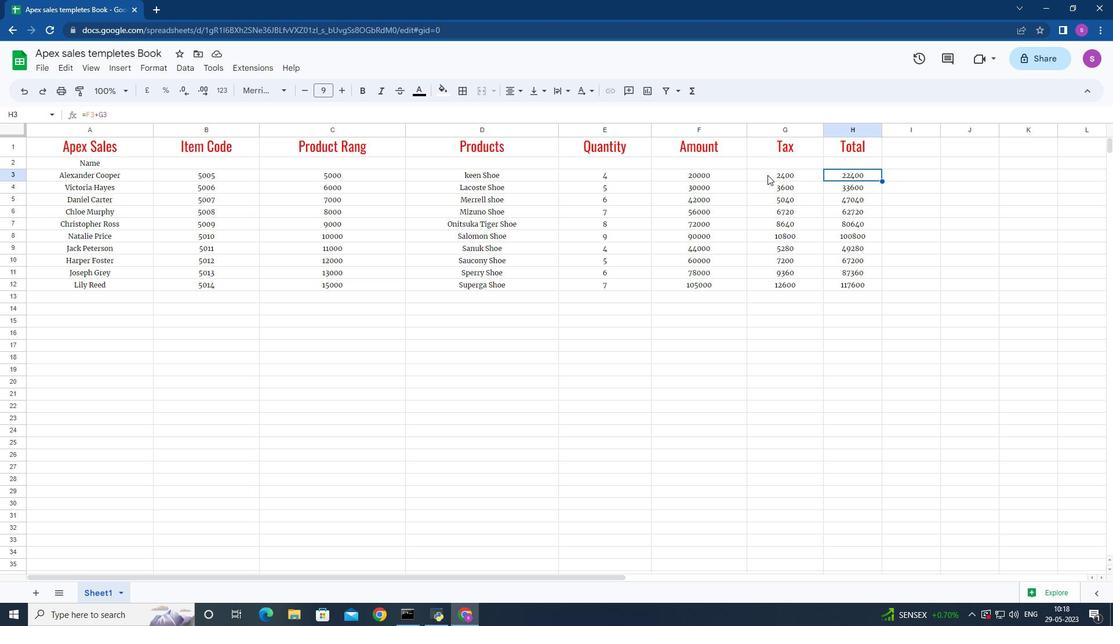 
Action: Mouse pressed left at (767, 175)
Screenshot: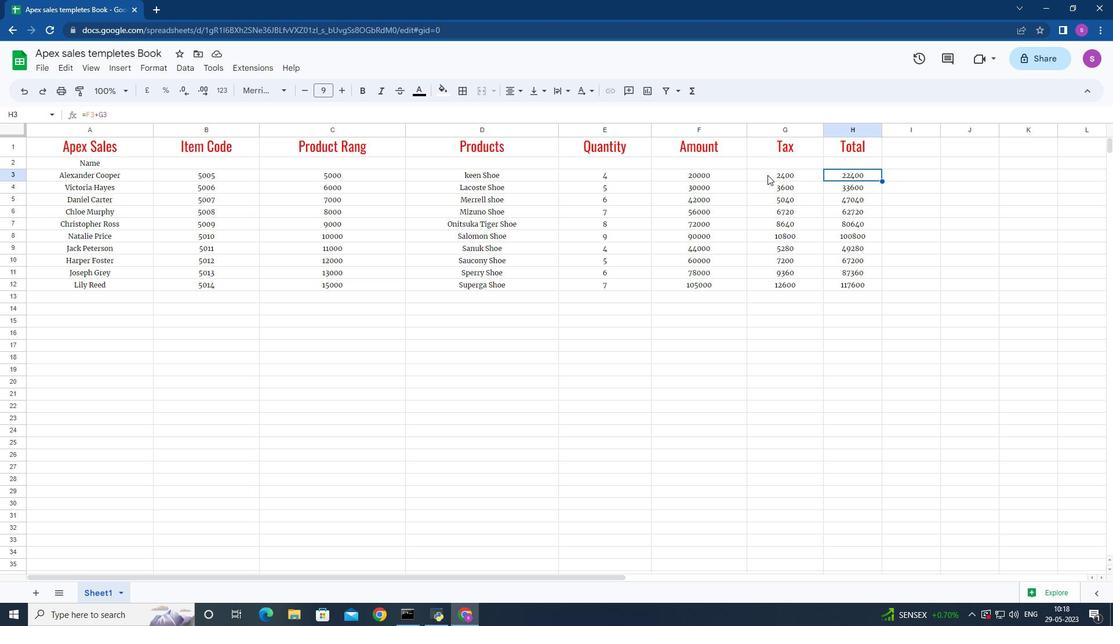 
Action: Mouse moved to (765, 174)
Screenshot: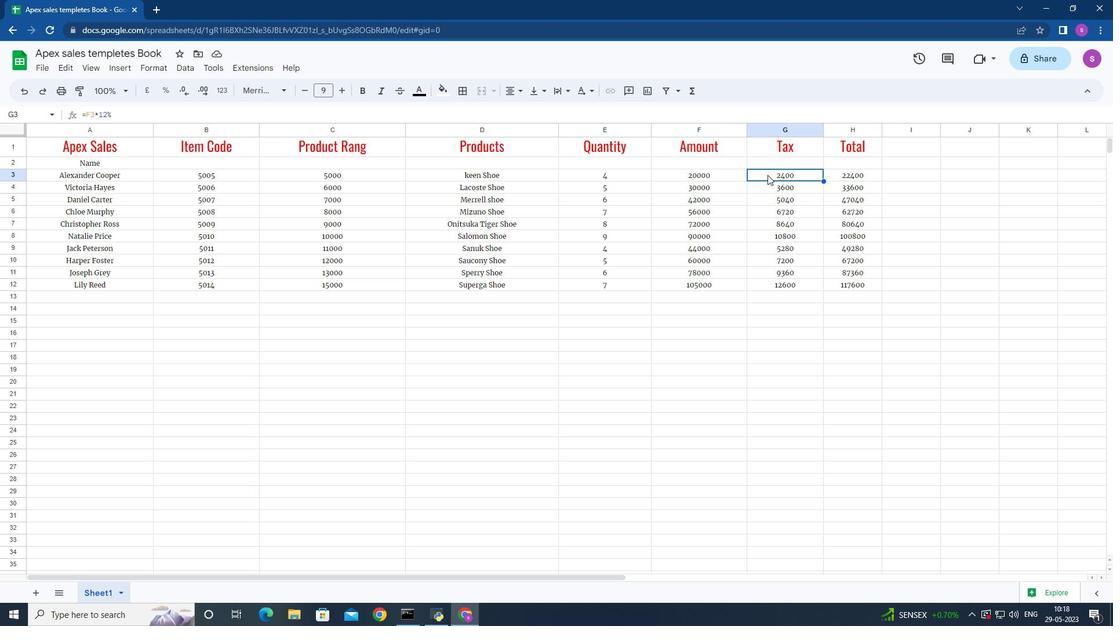 
